 Task: Add an event with the title Lunch and Learn: Effective Email Communication in the Workplace, date '2023/10/29', time 7:50 AM to 9:50 AMand add a description: Any defects, deviations, or non-conformities identified during the Quality Assurance Check will be documented and tracked. The team will assign severity levels and work with project stakeholders to determine appropriate corrective actions and resolutions., put the event into Red category . Add location for the event as: Luxor, Egypt, logged in from the account softage.4@softage.netand send the event invitation to softage.10@softage.net and softage.1@softage.net. Set a reminder for the event 2 hour before
Action: Mouse moved to (158, 116)
Screenshot: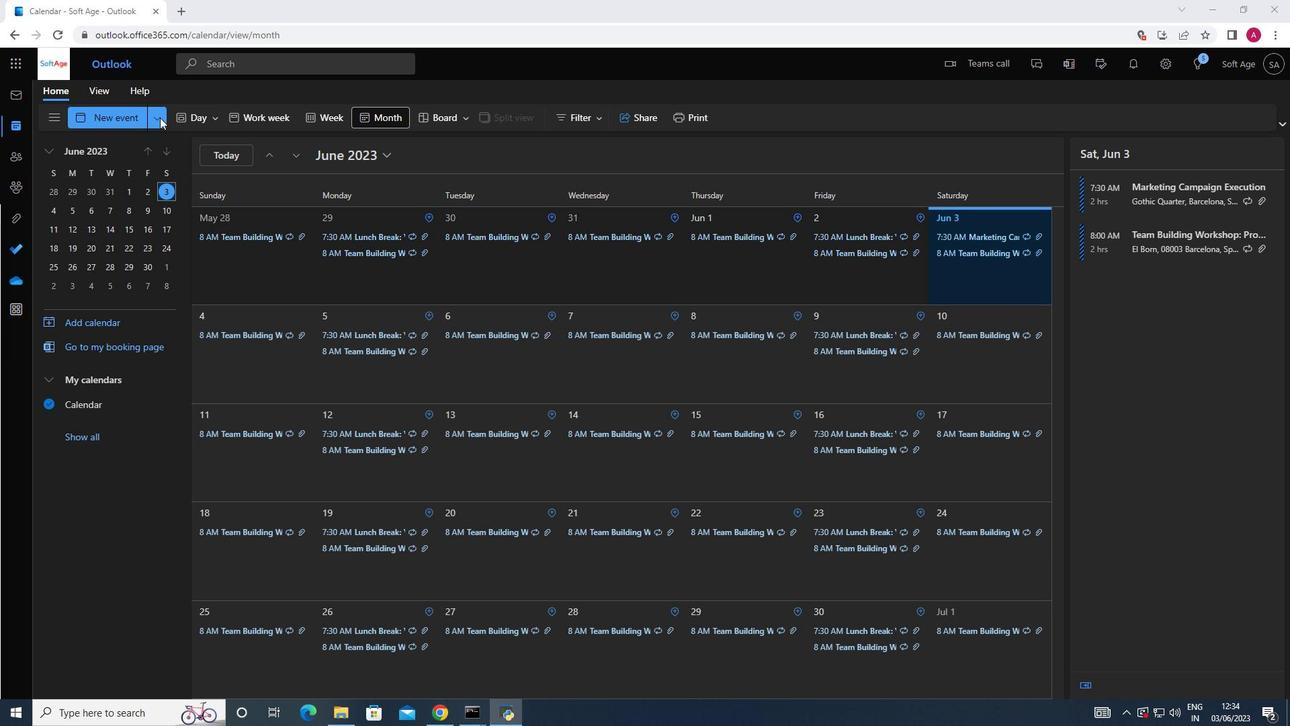 
Action: Mouse pressed left at (158, 116)
Screenshot: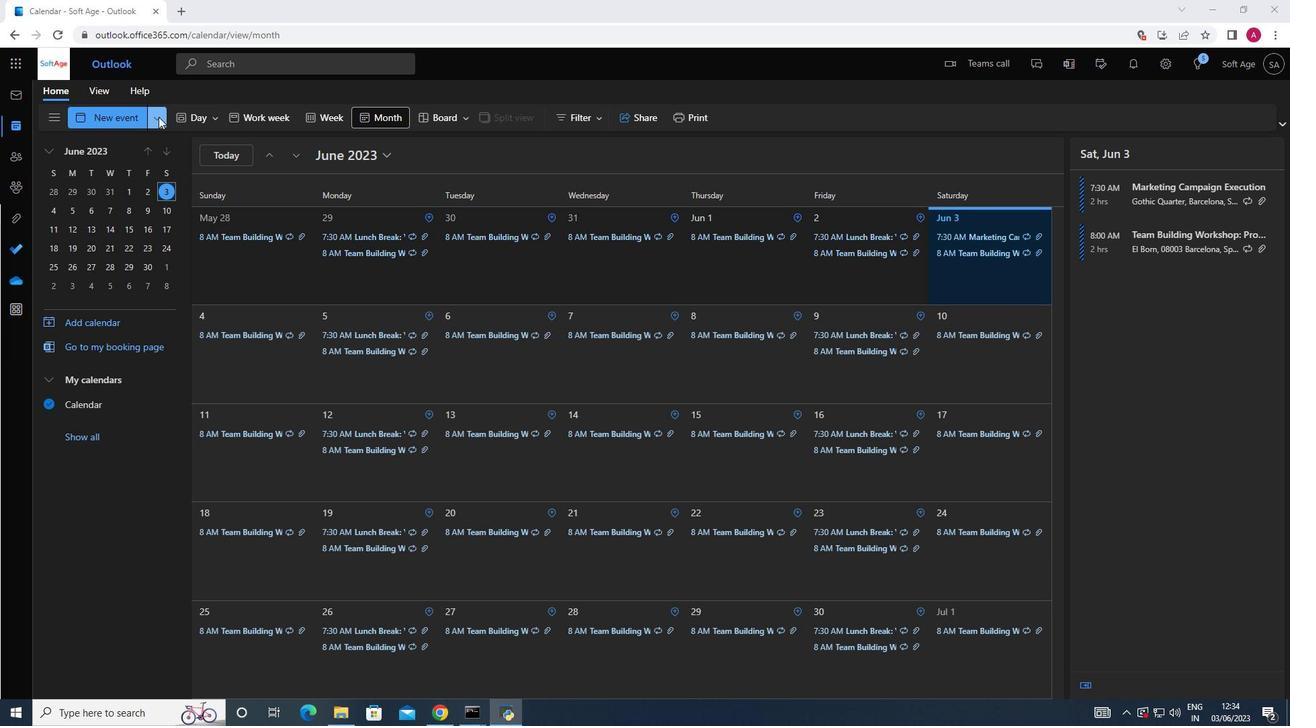 
Action: Mouse moved to (137, 176)
Screenshot: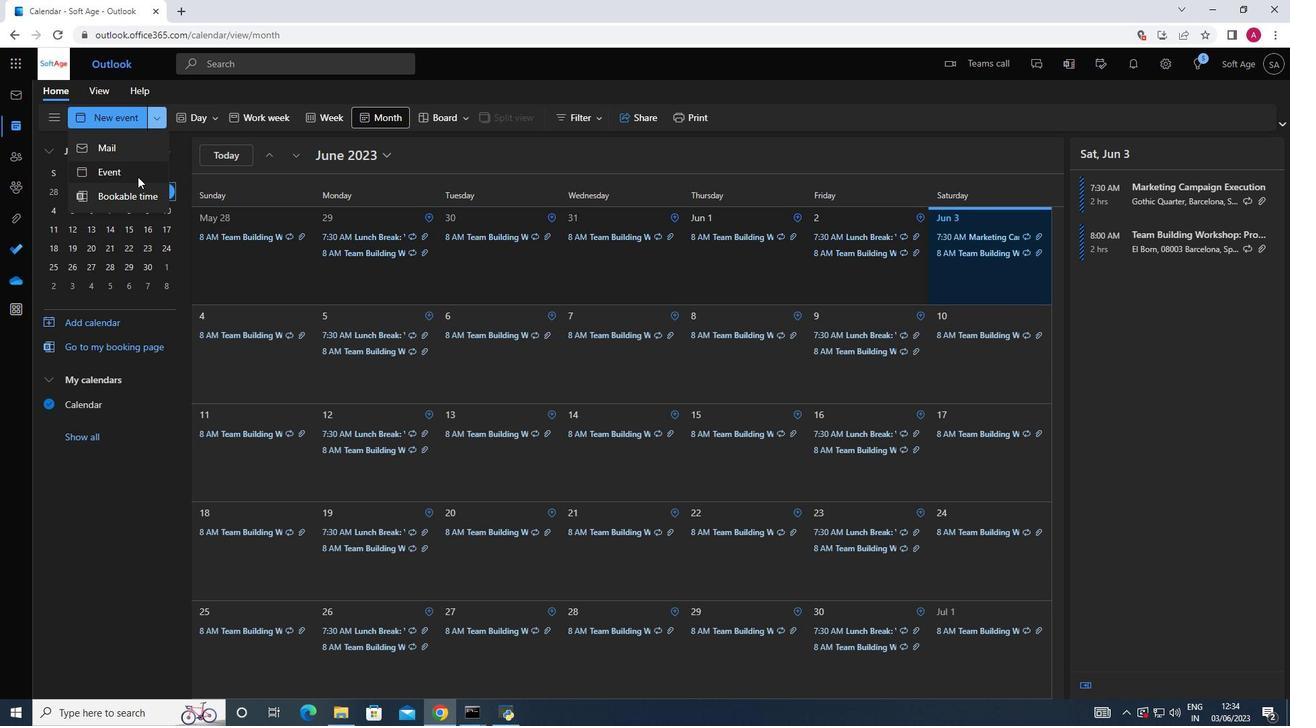 
Action: Mouse pressed left at (137, 176)
Screenshot: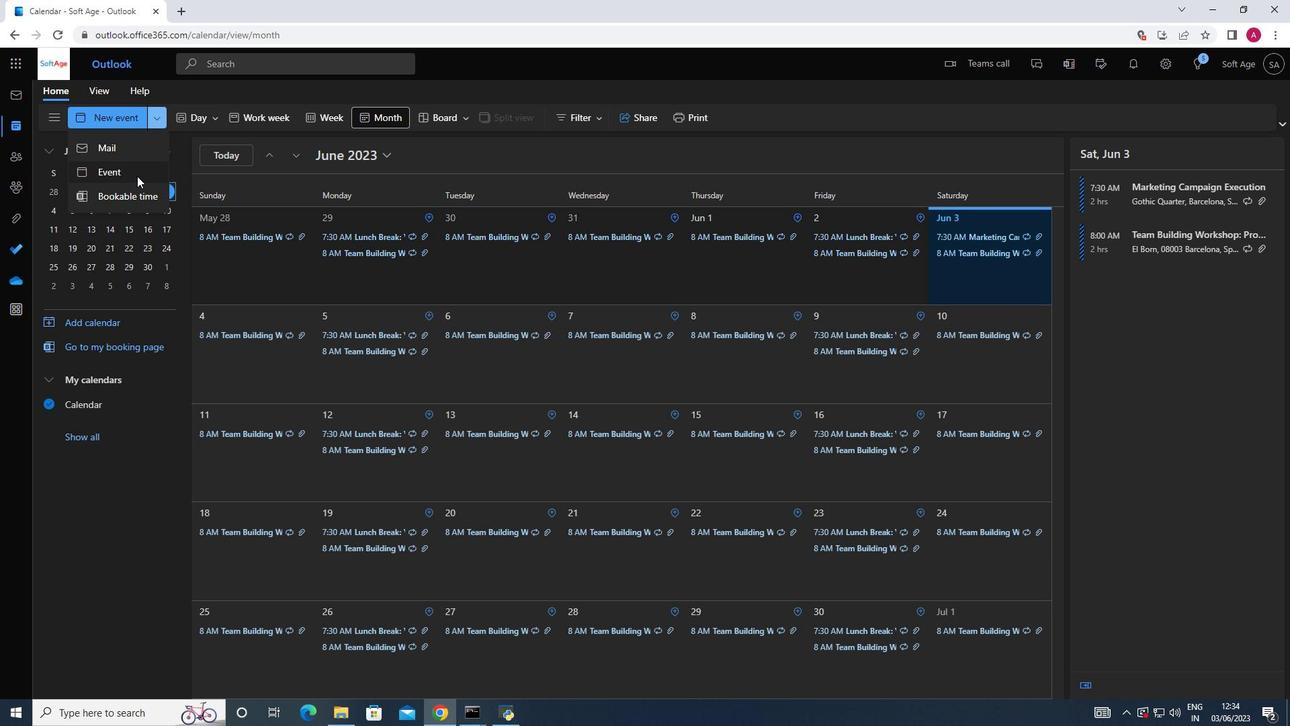 
Action: Mouse moved to (355, 207)
Screenshot: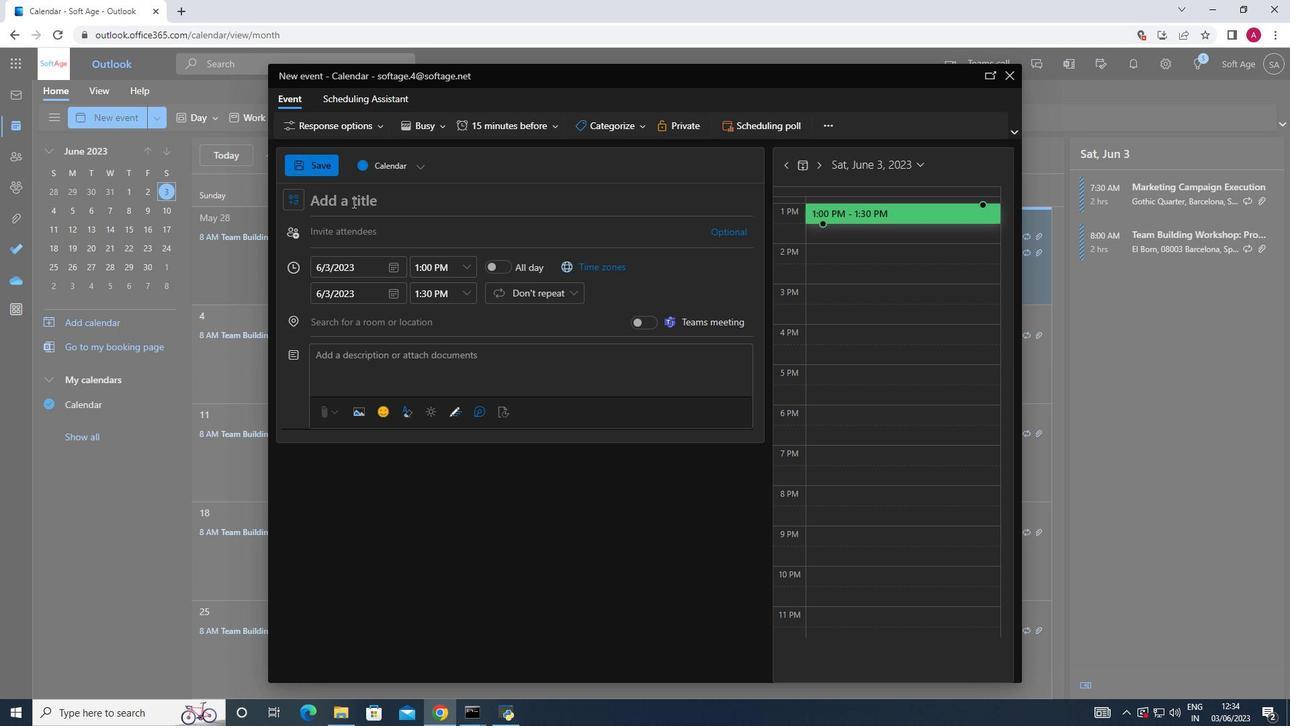 
Action: Mouse pressed left at (355, 207)
Screenshot: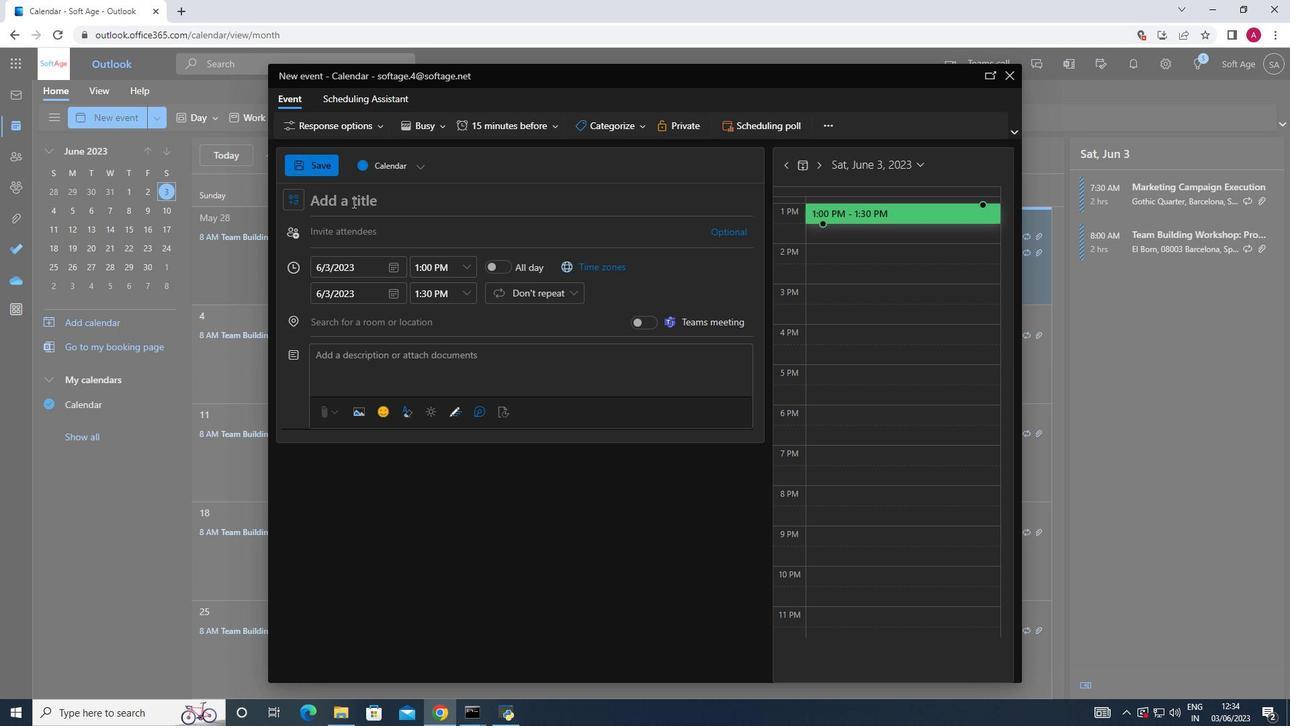 
Action: Key pressed <Key.shift>Lunch<Key.space>and<Key.space><Key.shift_r>Learn<Key.shift_r>:<Key.space><Key.shift>Effective<Key.space><Key.shift>Email<Key.space><Key.shift>Communication<Key.space>in<Key.space>the<Key.space><Key.shift>Workplace
Screenshot: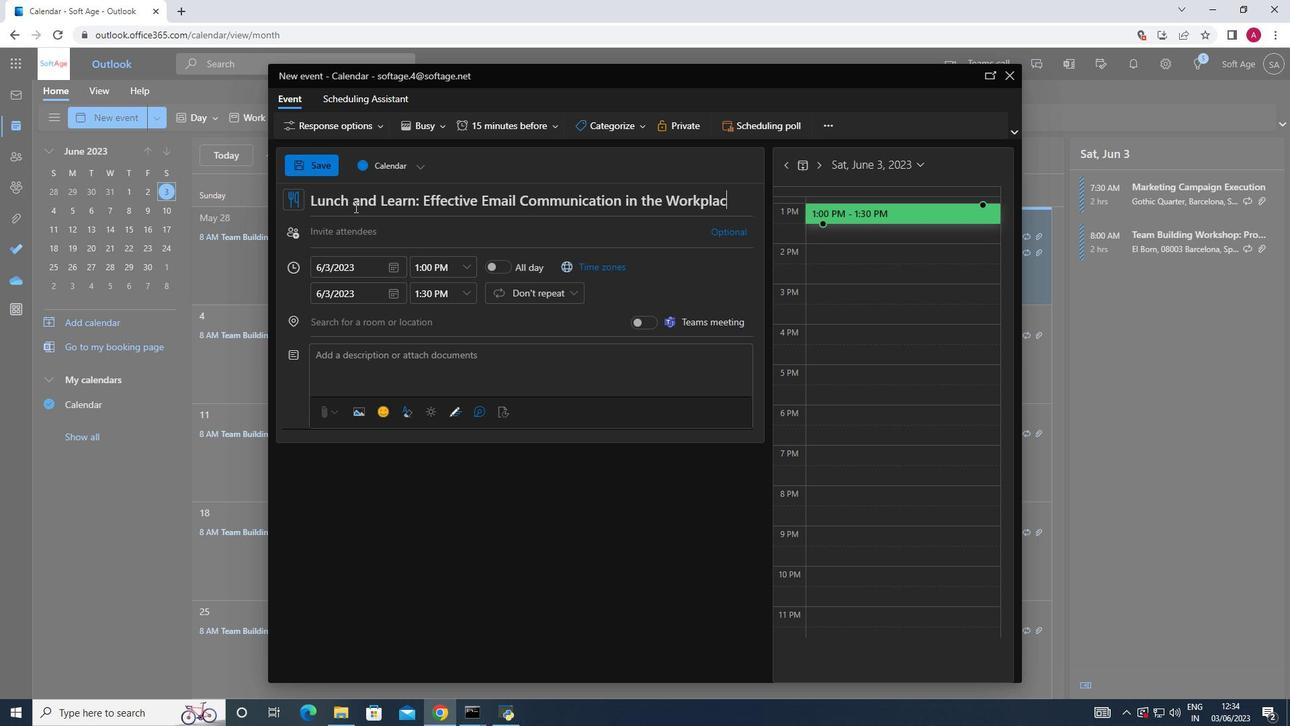 
Action: Mouse moved to (391, 270)
Screenshot: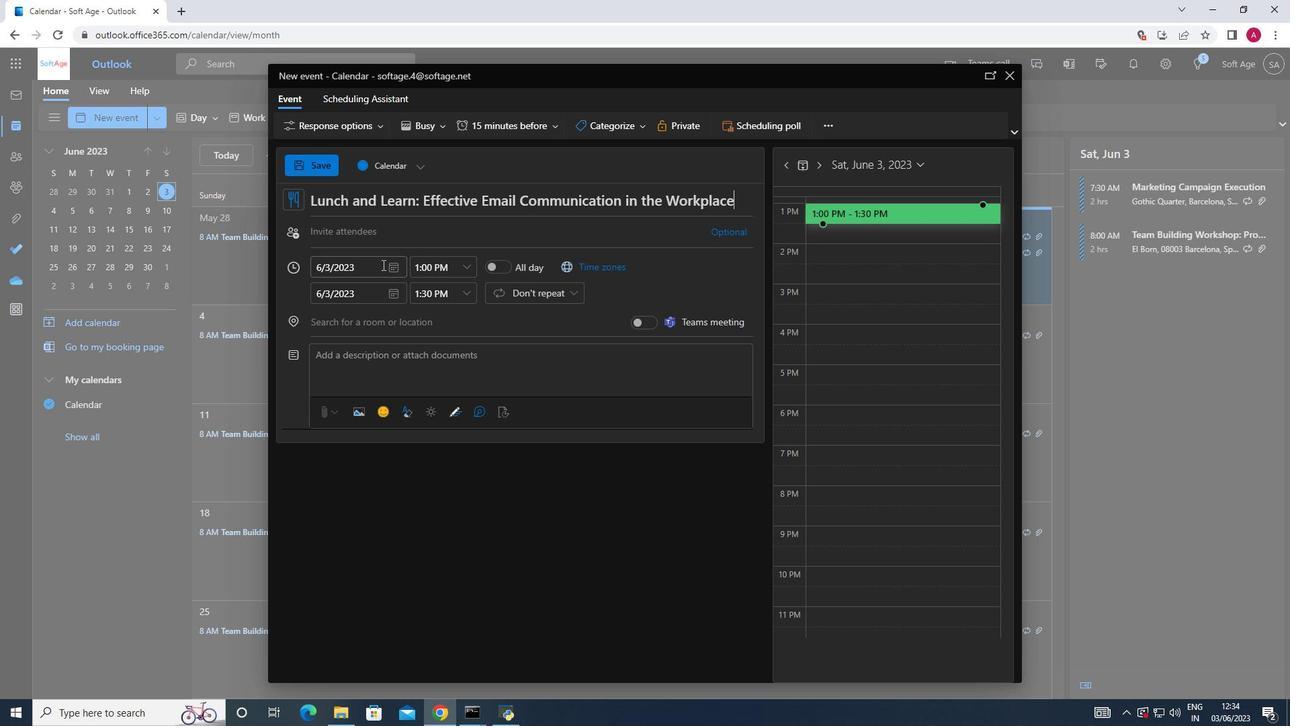 
Action: Mouse pressed left at (391, 270)
Screenshot: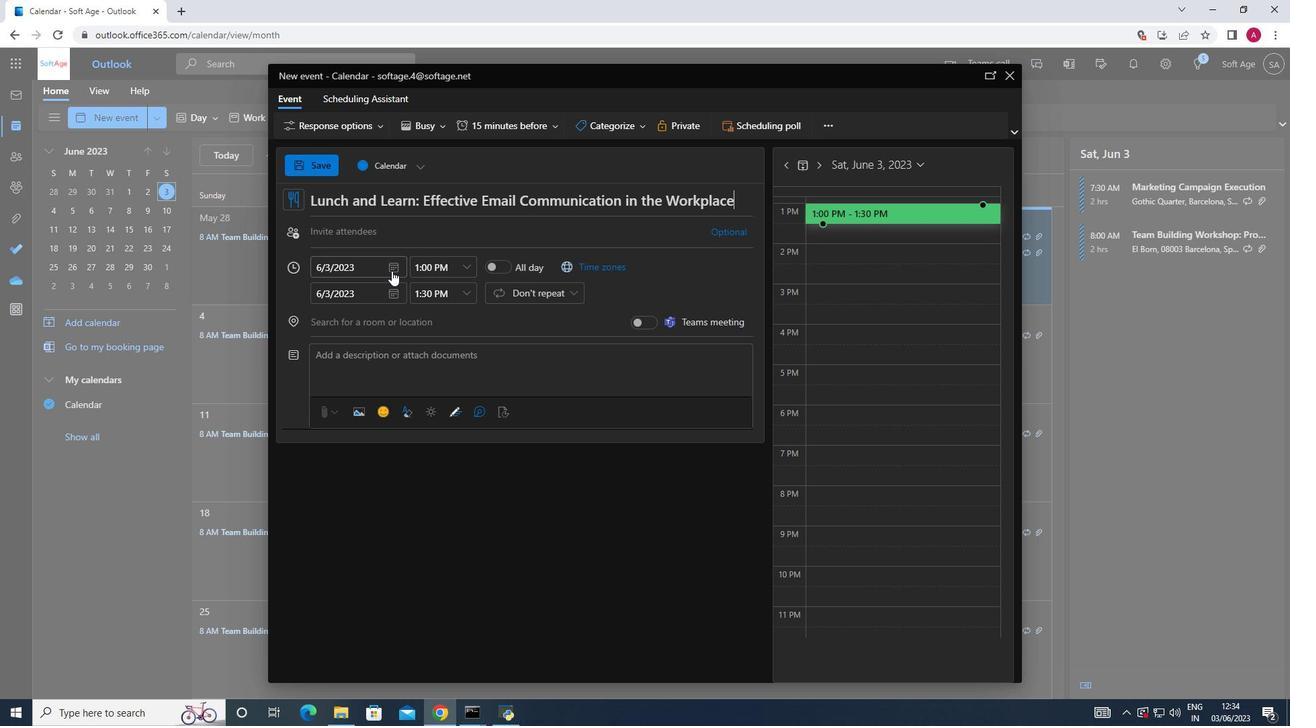 
Action: Mouse moved to (446, 291)
Screenshot: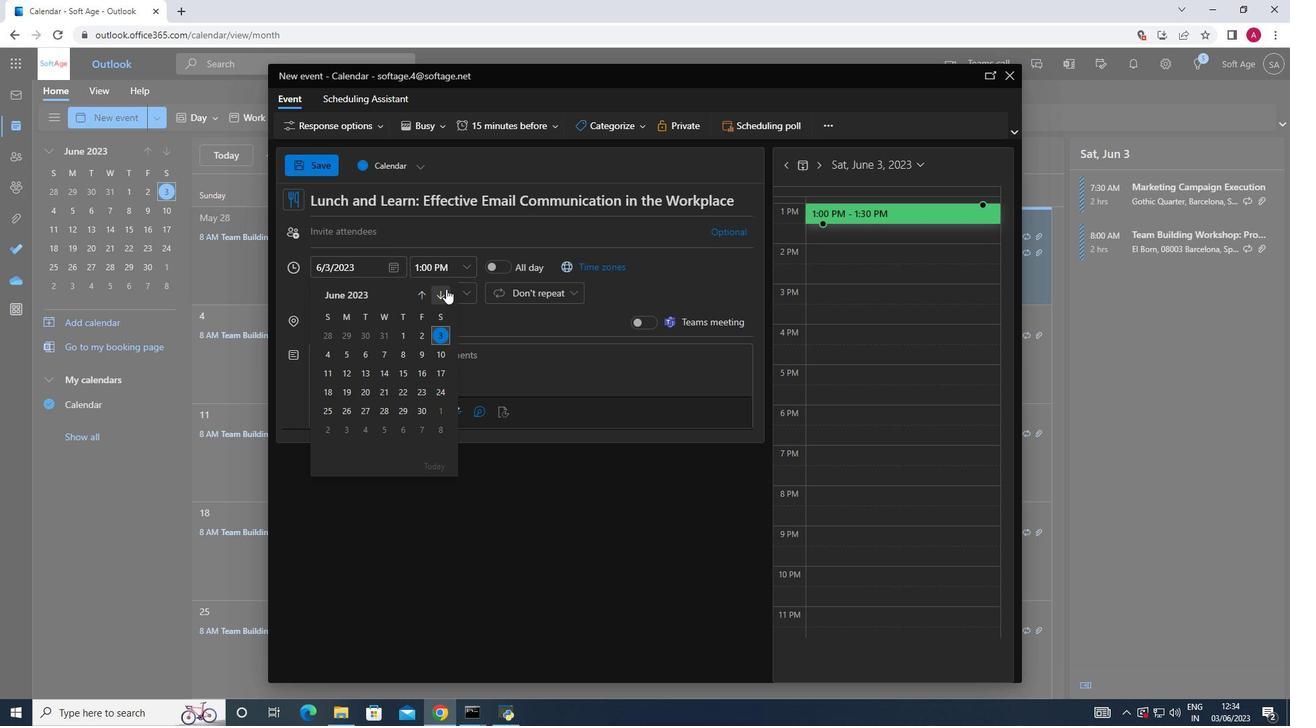 
Action: Mouse pressed left at (446, 291)
Screenshot: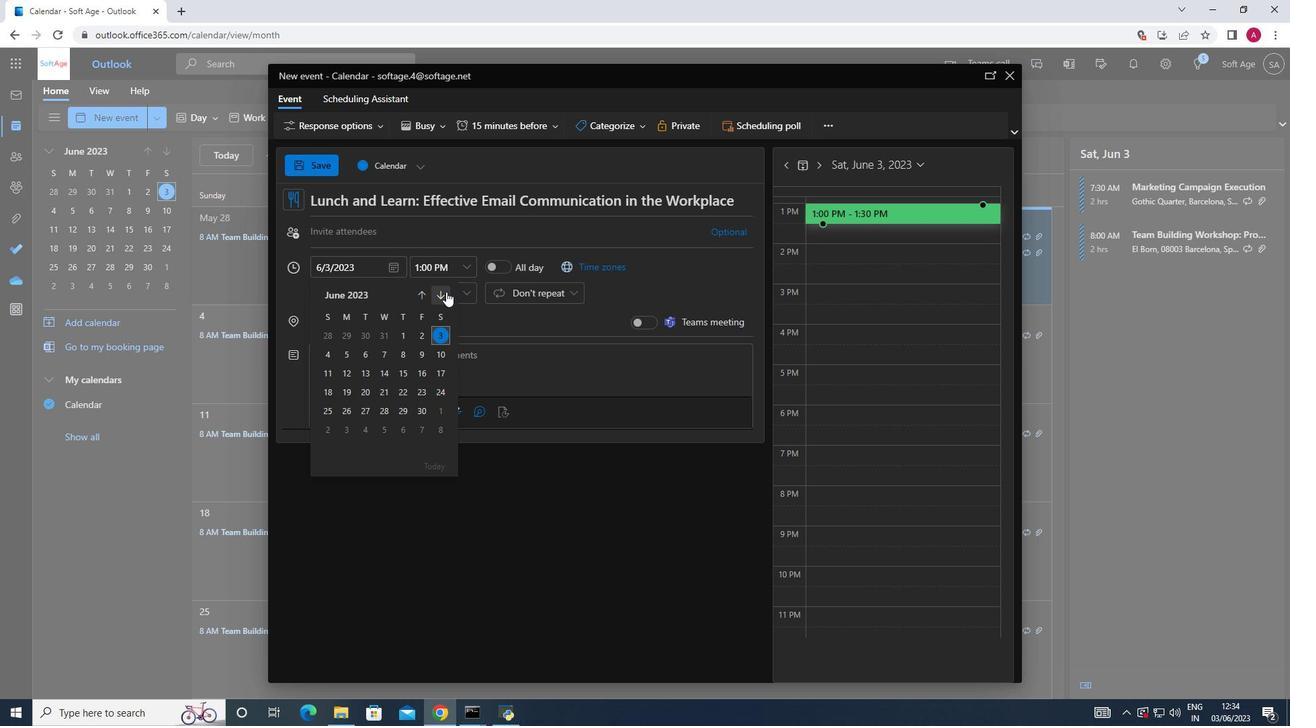 
Action: Mouse pressed left at (446, 291)
Screenshot: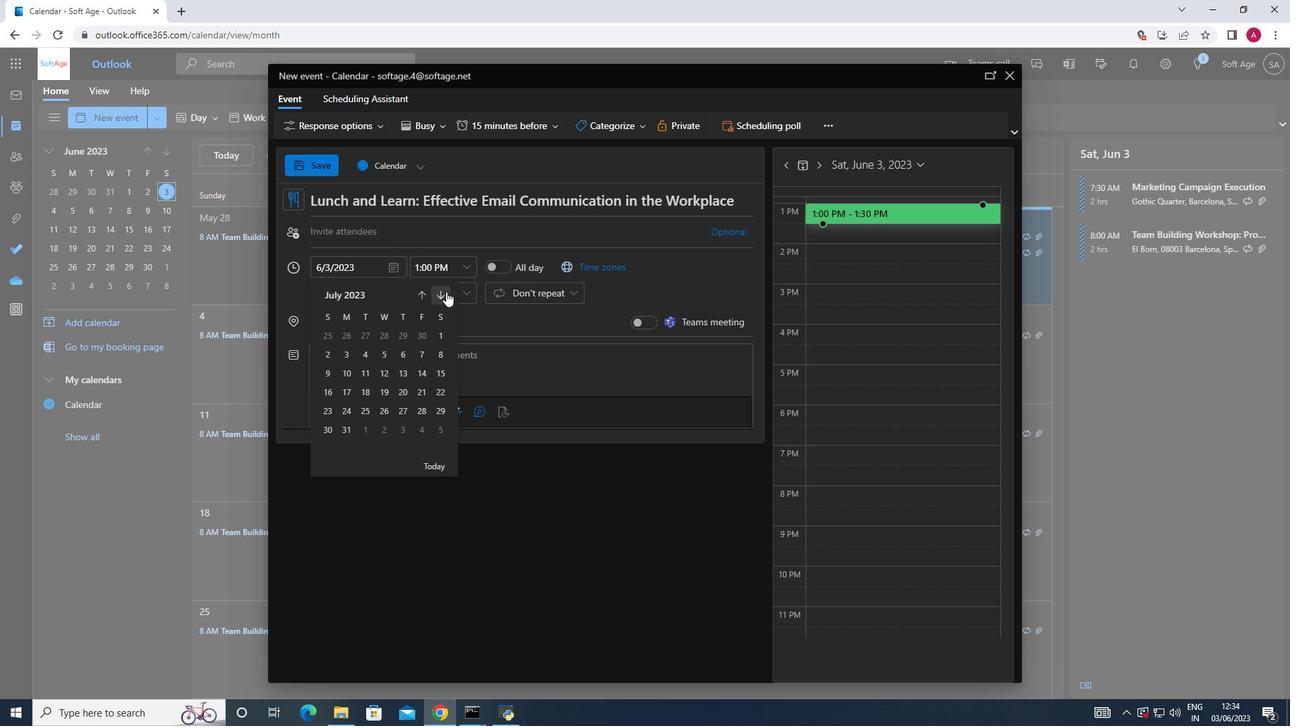 
Action: Mouse moved to (446, 291)
Screenshot: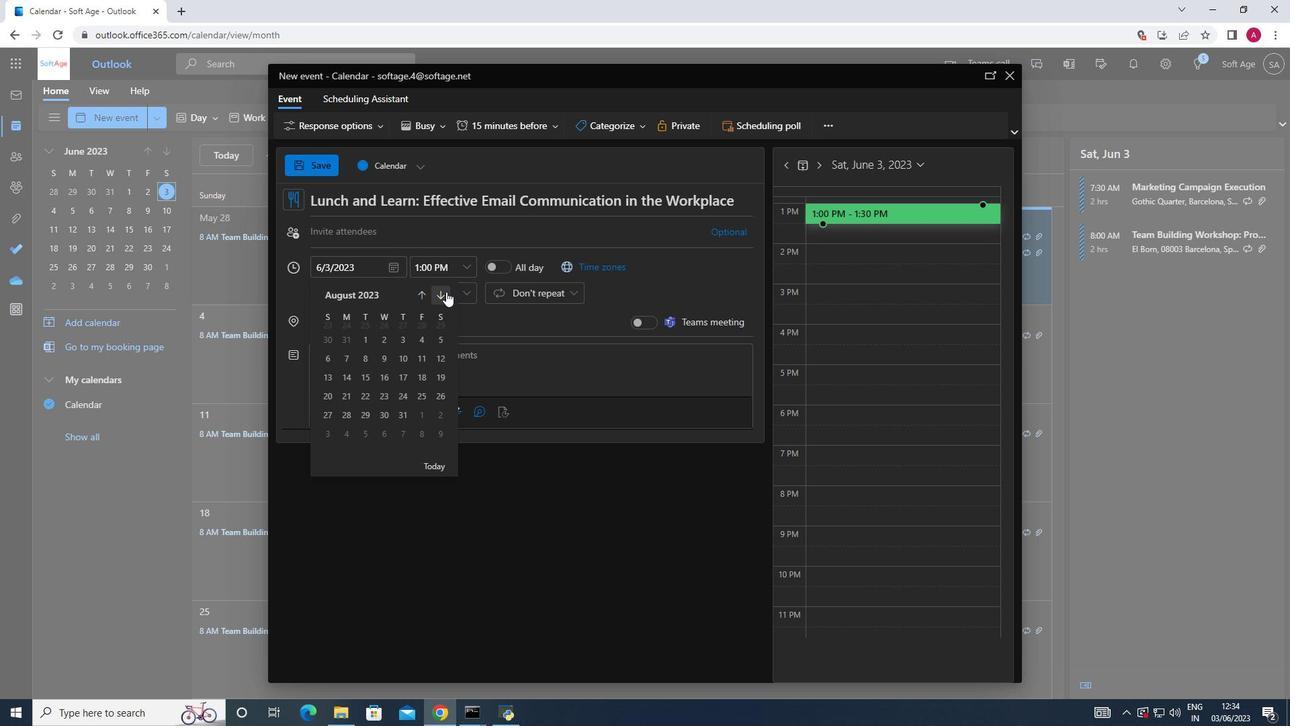 
Action: Mouse pressed left at (446, 291)
Screenshot: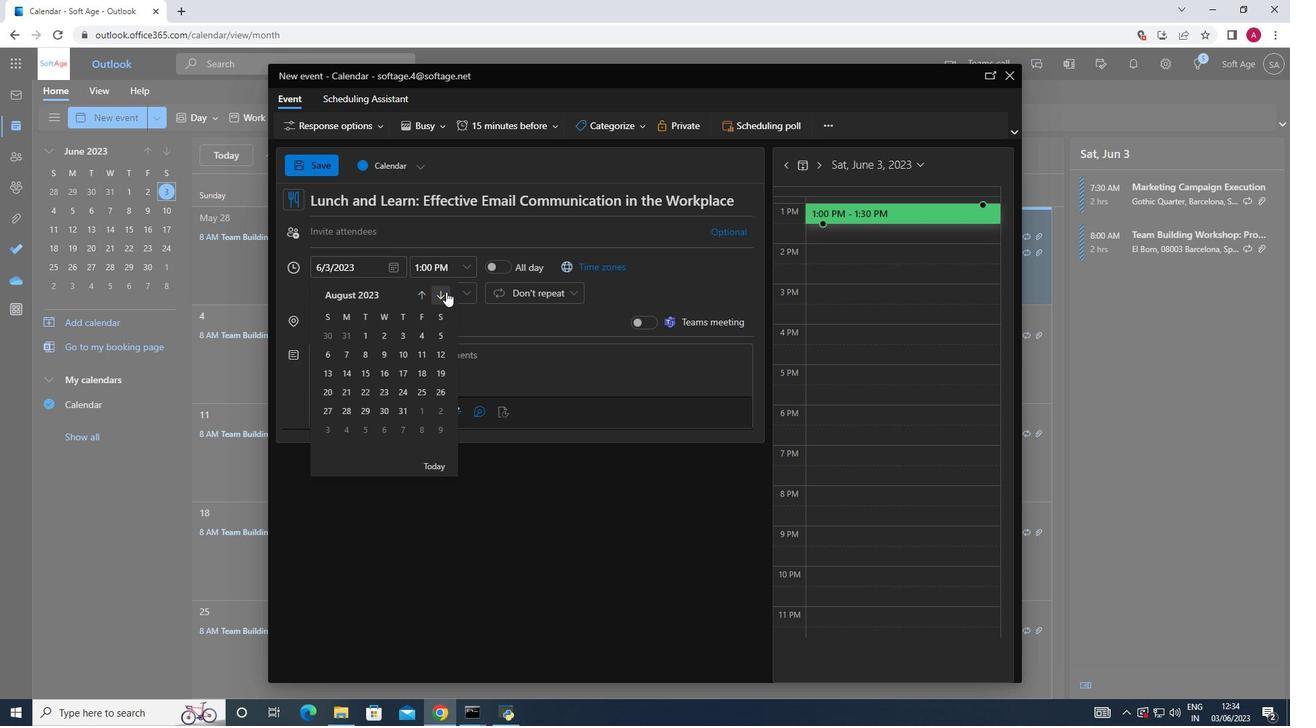 
Action: Mouse pressed left at (446, 291)
Screenshot: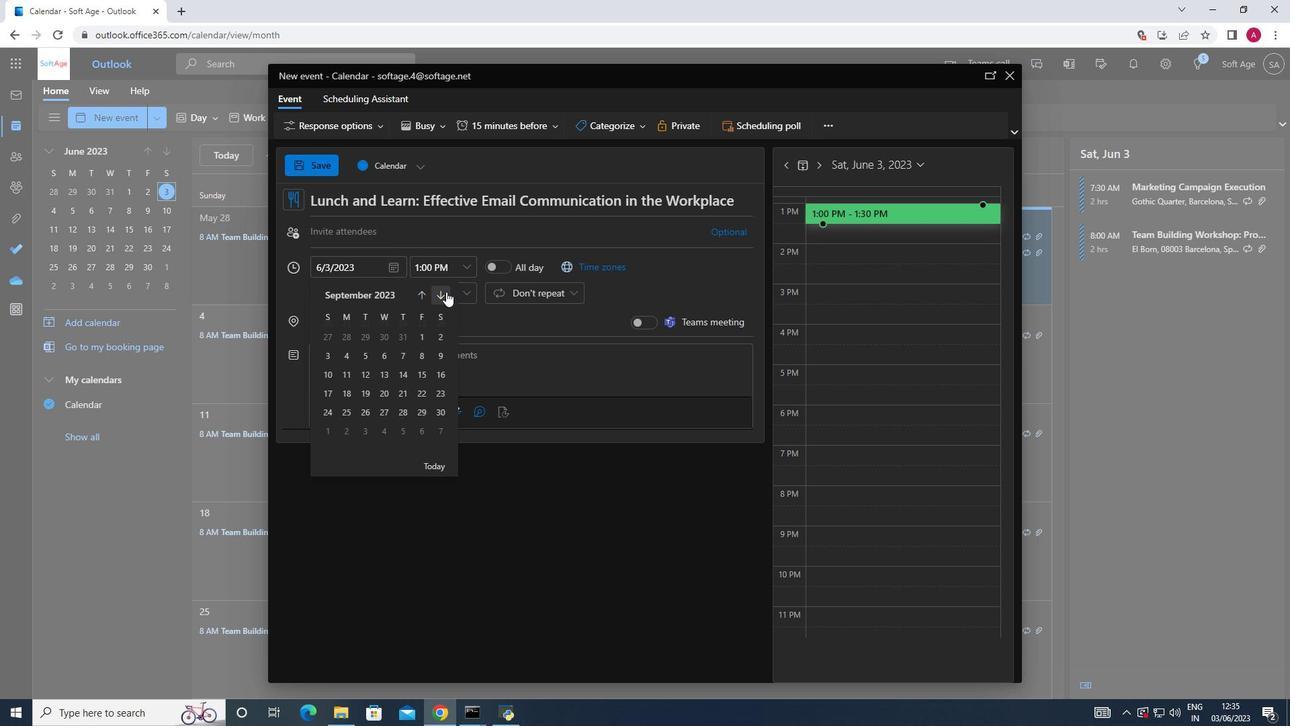 
Action: Mouse moved to (332, 408)
Screenshot: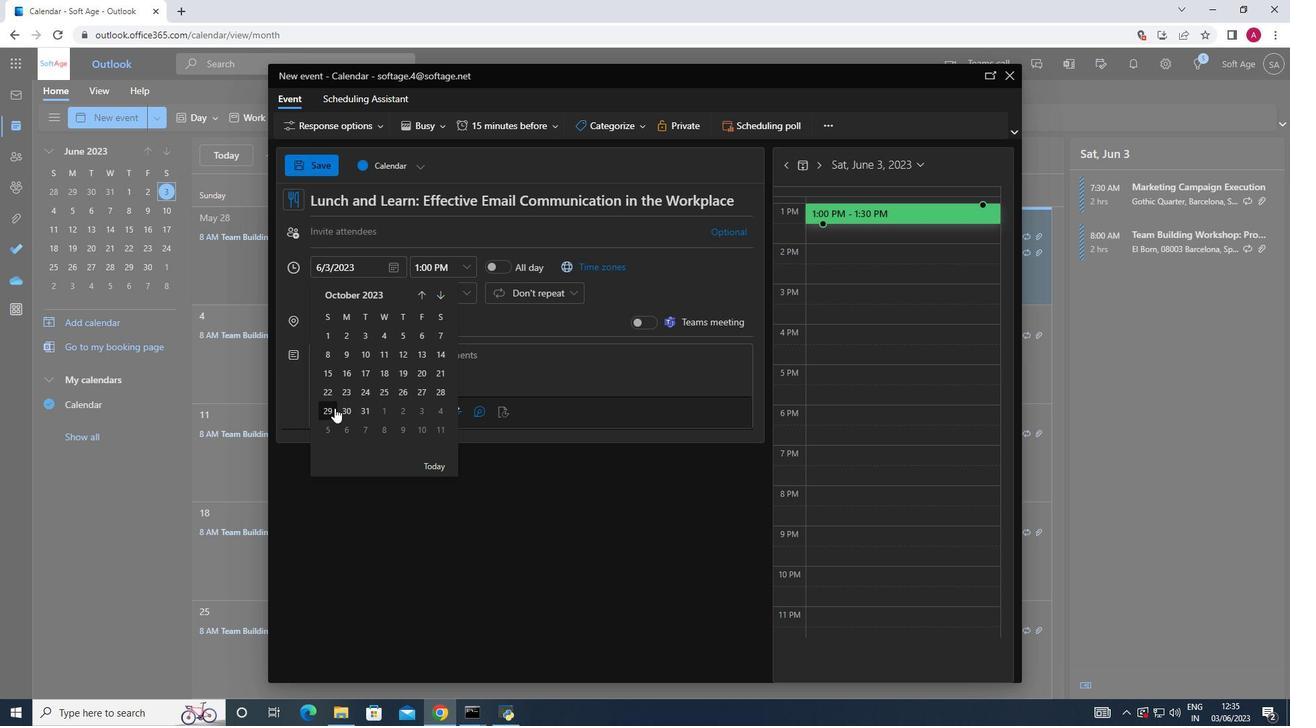 
Action: Mouse pressed left at (332, 408)
Screenshot: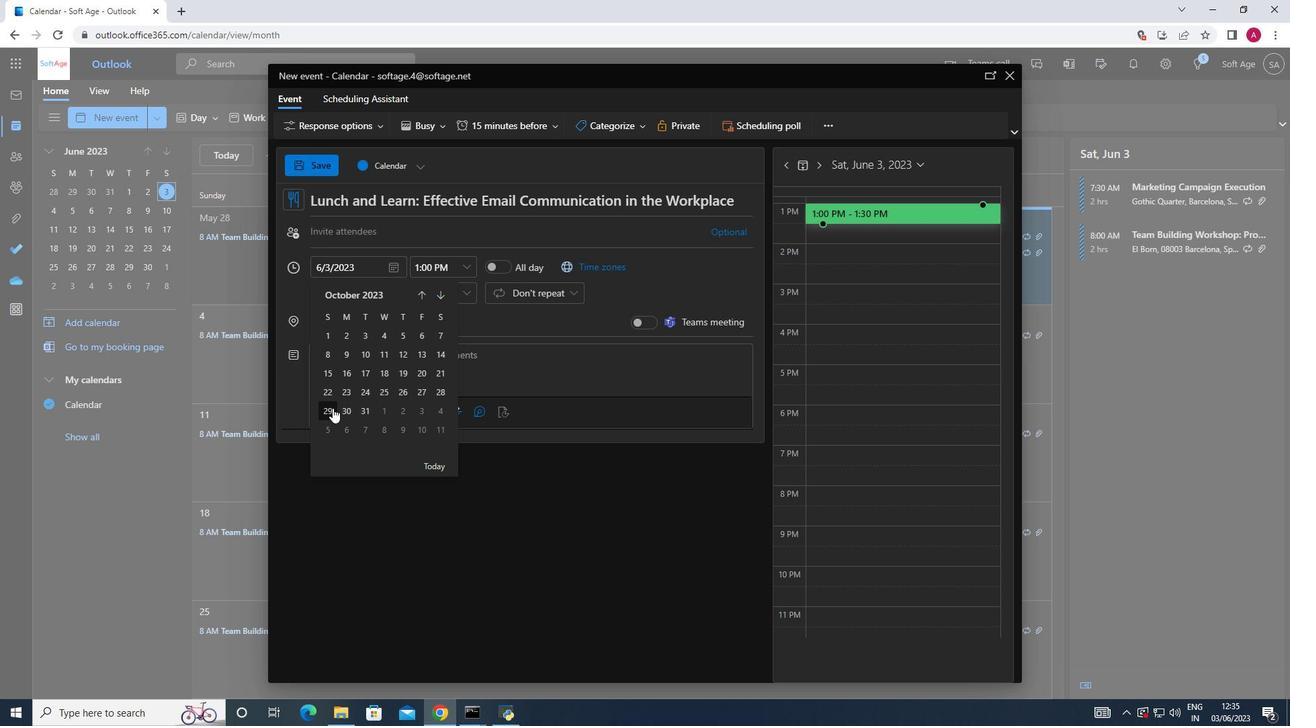 
Action: Mouse moved to (463, 264)
Screenshot: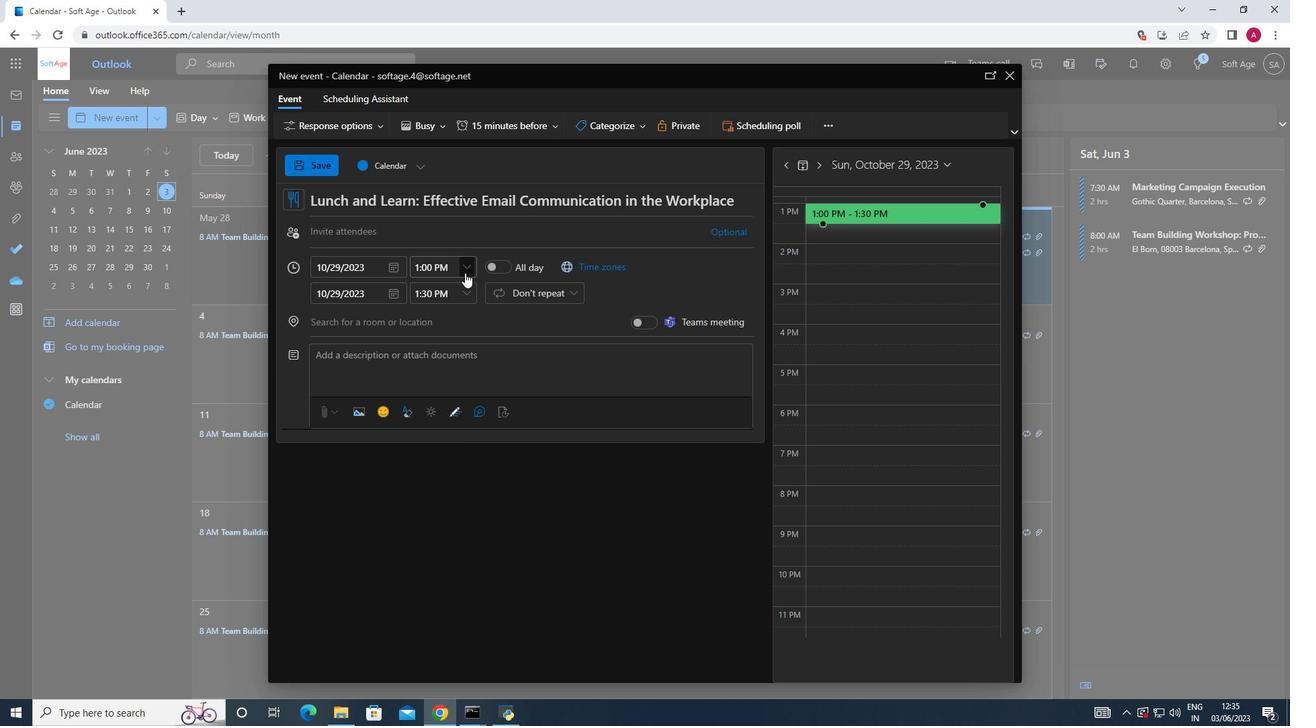 
Action: Mouse pressed left at (463, 264)
Screenshot: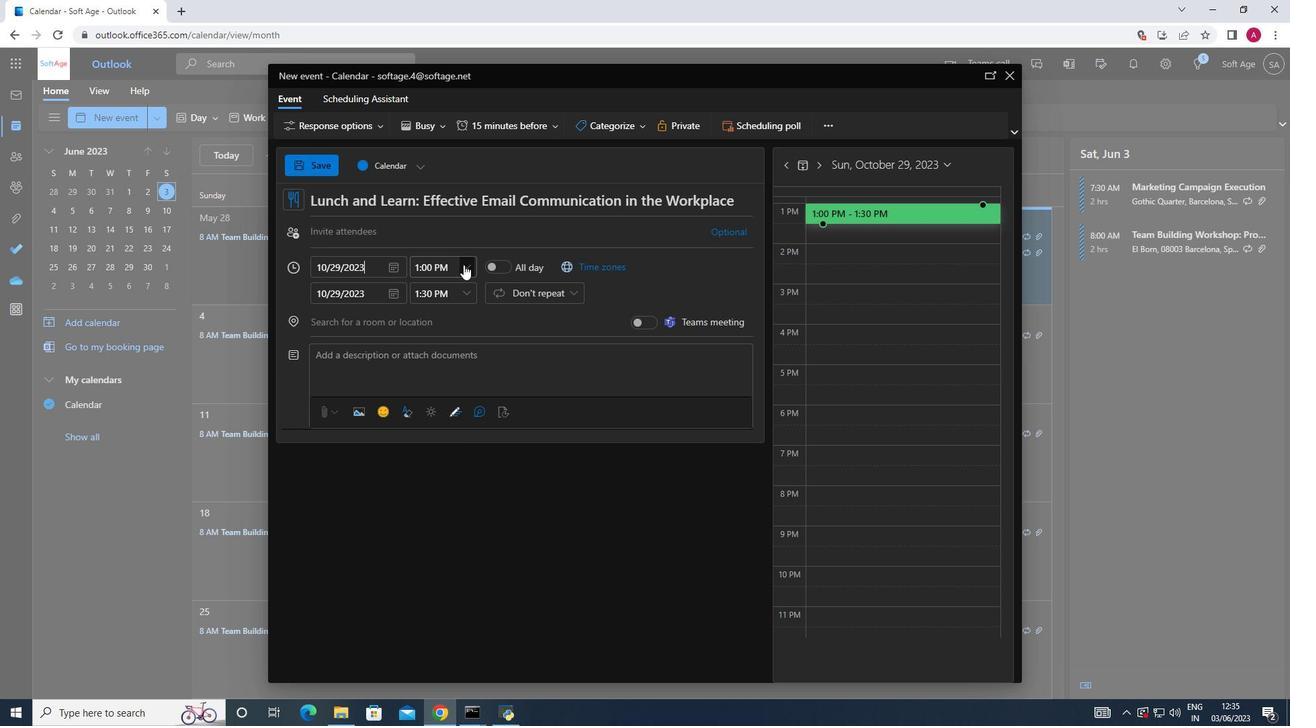 
Action: Key pressed 7<Key.shift_r>:50<Key.space><Key.shift>AM<Key.enter>
Screenshot: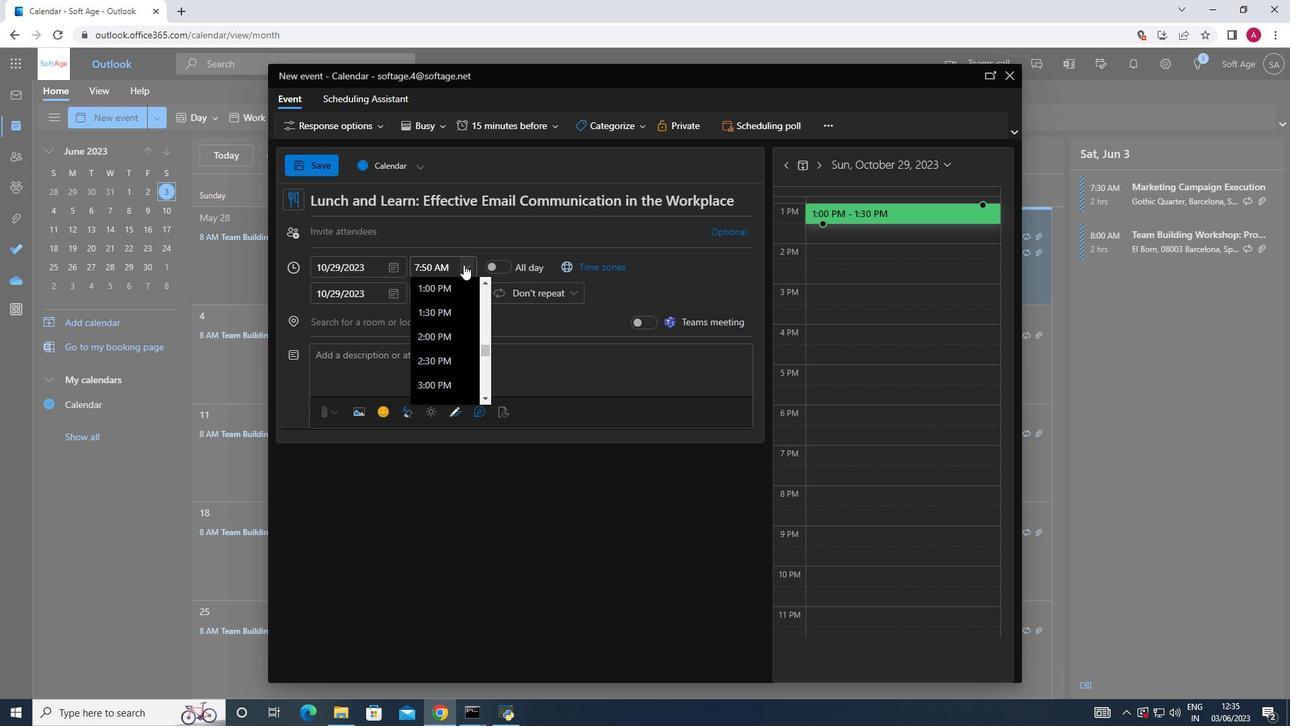 
Action: Mouse moved to (467, 288)
Screenshot: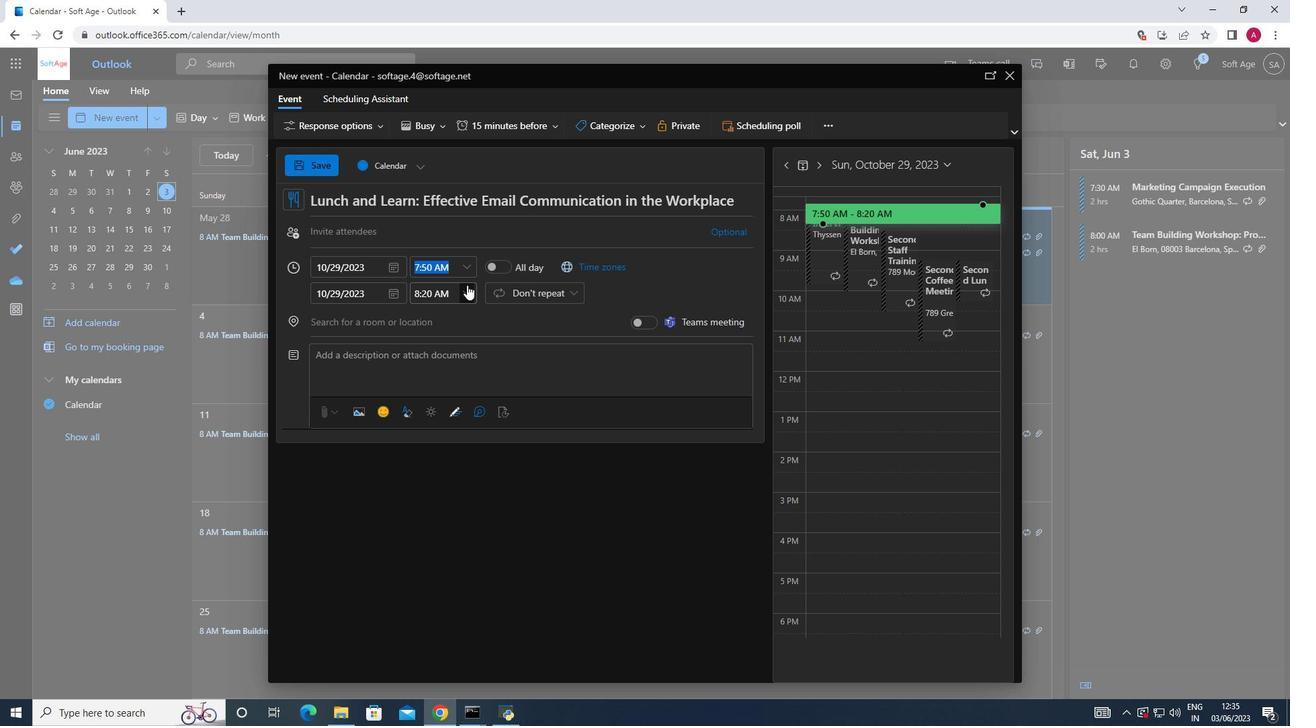 
Action: Mouse pressed left at (467, 288)
Screenshot: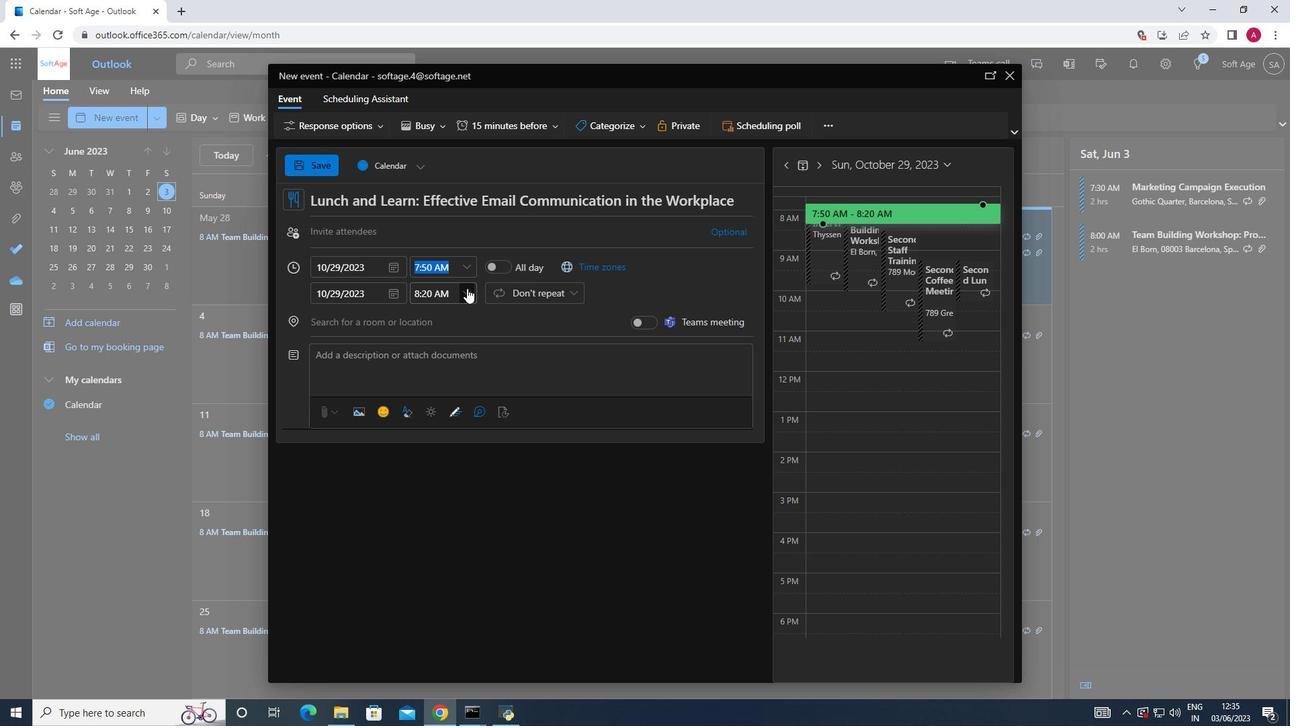 
Action: Mouse moved to (443, 383)
Screenshot: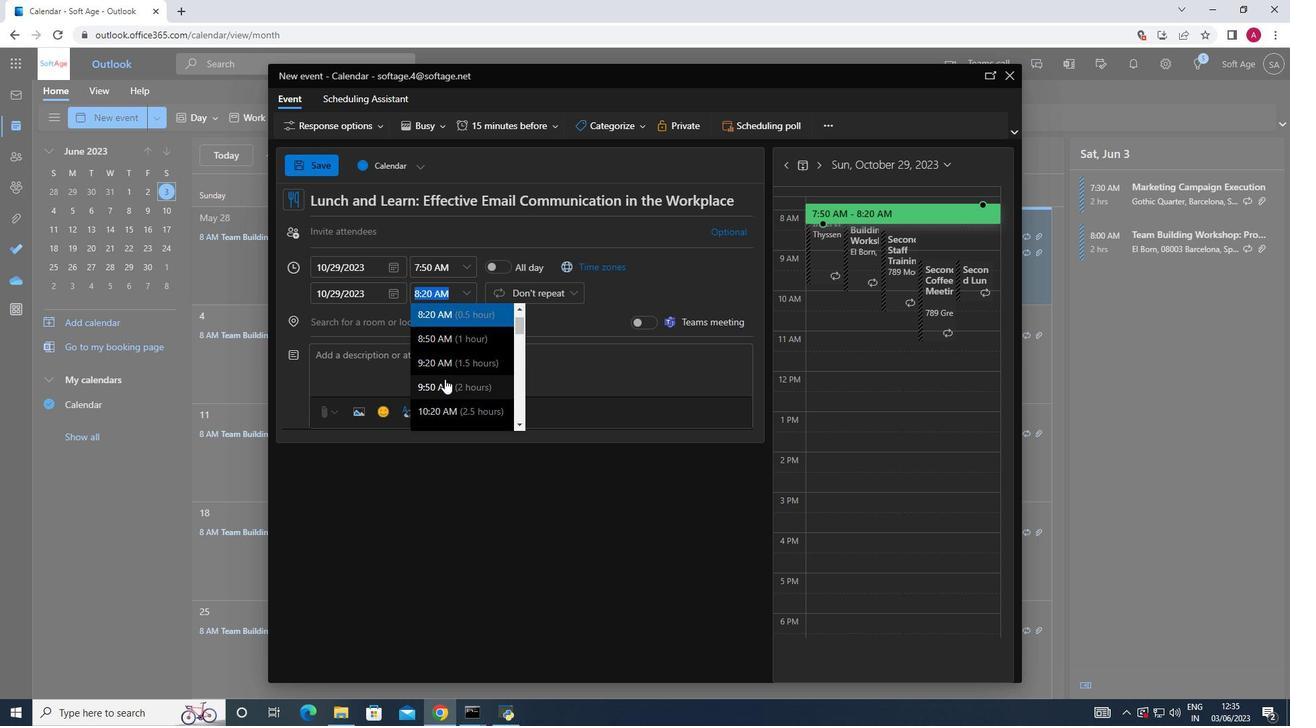 
Action: Mouse pressed left at (443, 383)
Screenshot: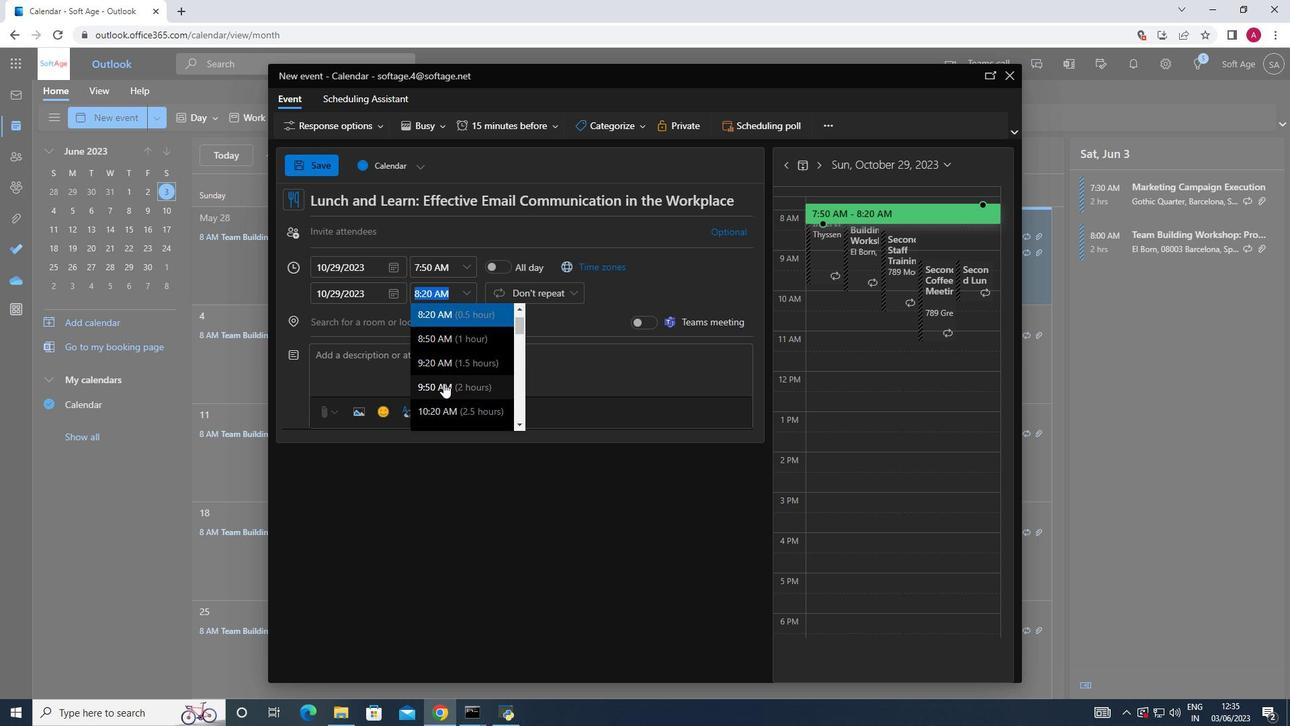 
Action: Mouse moved to (369, 364)
Screenshot: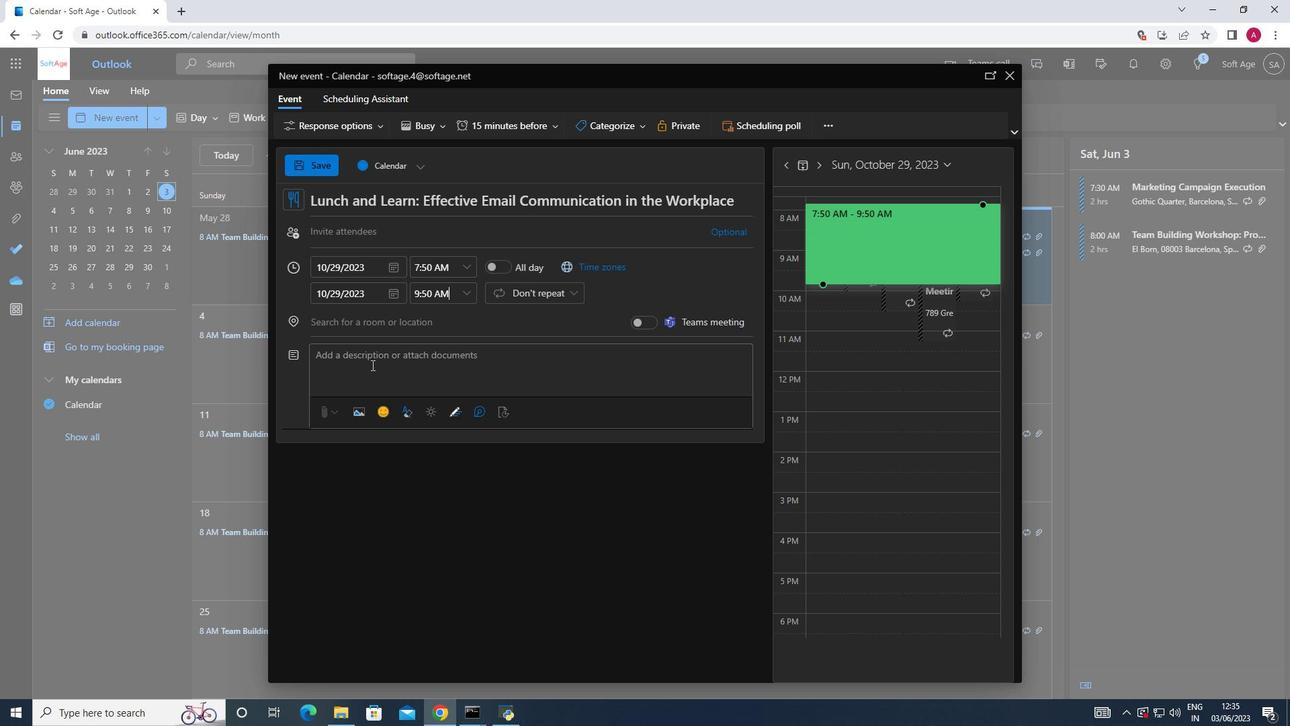 
Action: Mouse pressed left at (369, 364)
Screenshot: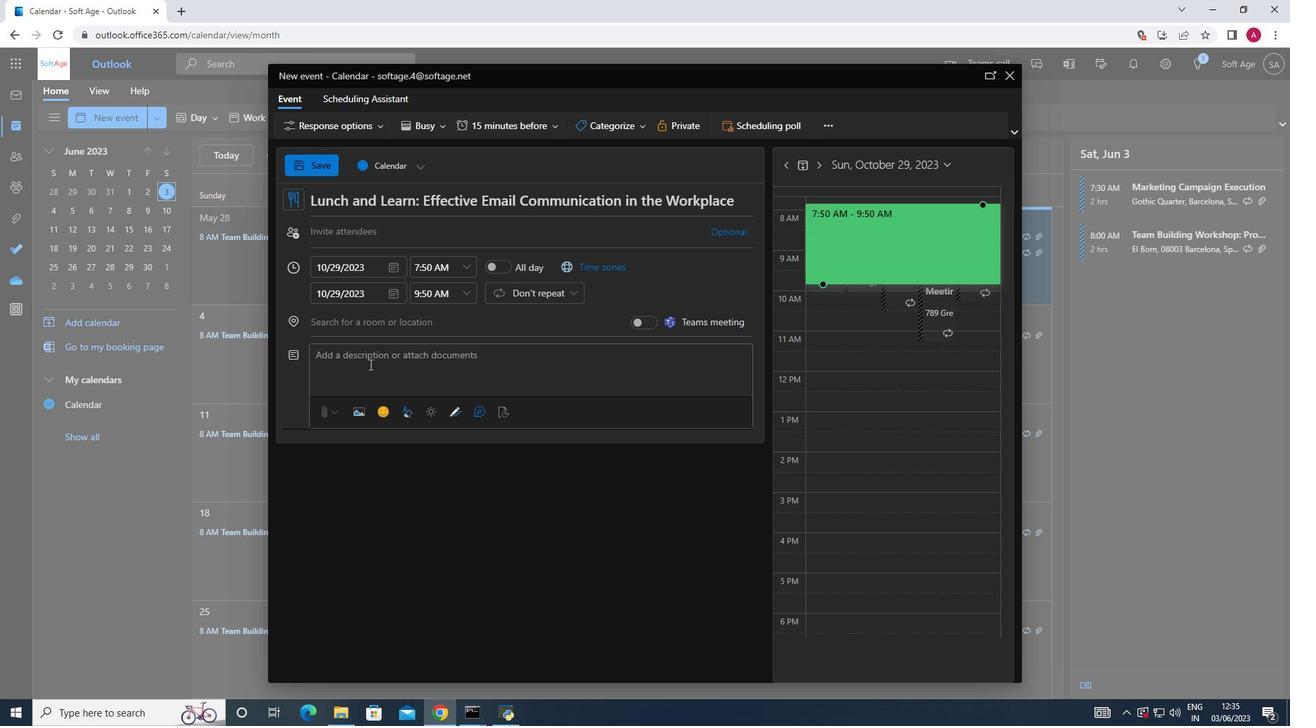 
Action: Key pressed <Key.shift>Any<Key.space>defects,<Key.space>deviations,<Key.space>or<Key.space>non-conformities<Key.space>identified<Key.space>during<Key.space>the<Key.space>quality<Key.space>assurance<Key.space>check<Key.space>will<Key.space>be<Key.space>documented<Key.space>and<Key.space>tracked.<Key.space><Key.shift>The<Key.space>team<Key.space>will<Key.space>assign<Key.space>severity<Key.space>levels<Key.space>and<Key.space>work<Key.space>with<Key.space>project<Key.space>stakeholders<Key.space>to<Key.space>determine<Key.space>apr<Key.backspace>propriate<Key.space>corrective<Key.space>actions<Key.space>and<Key.space>resolutions.
Screenshot: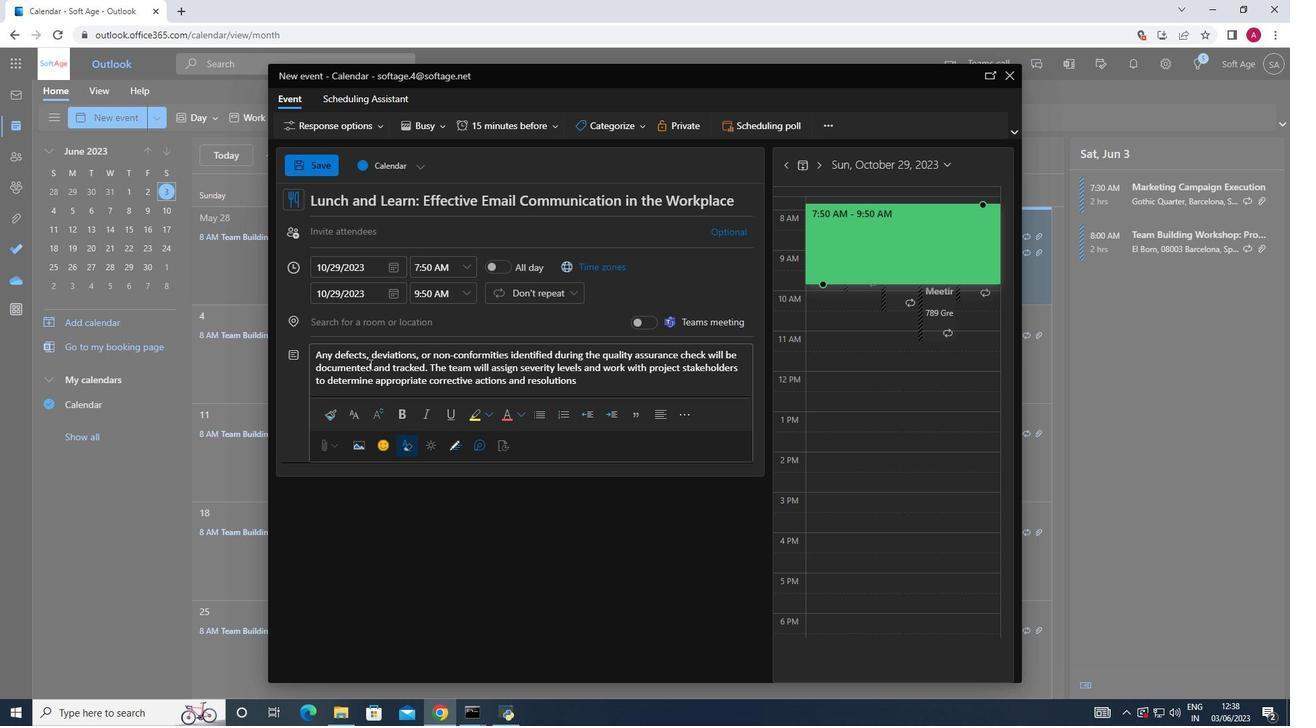 
Action: Mouse moved to (329, 322)
Screenshot: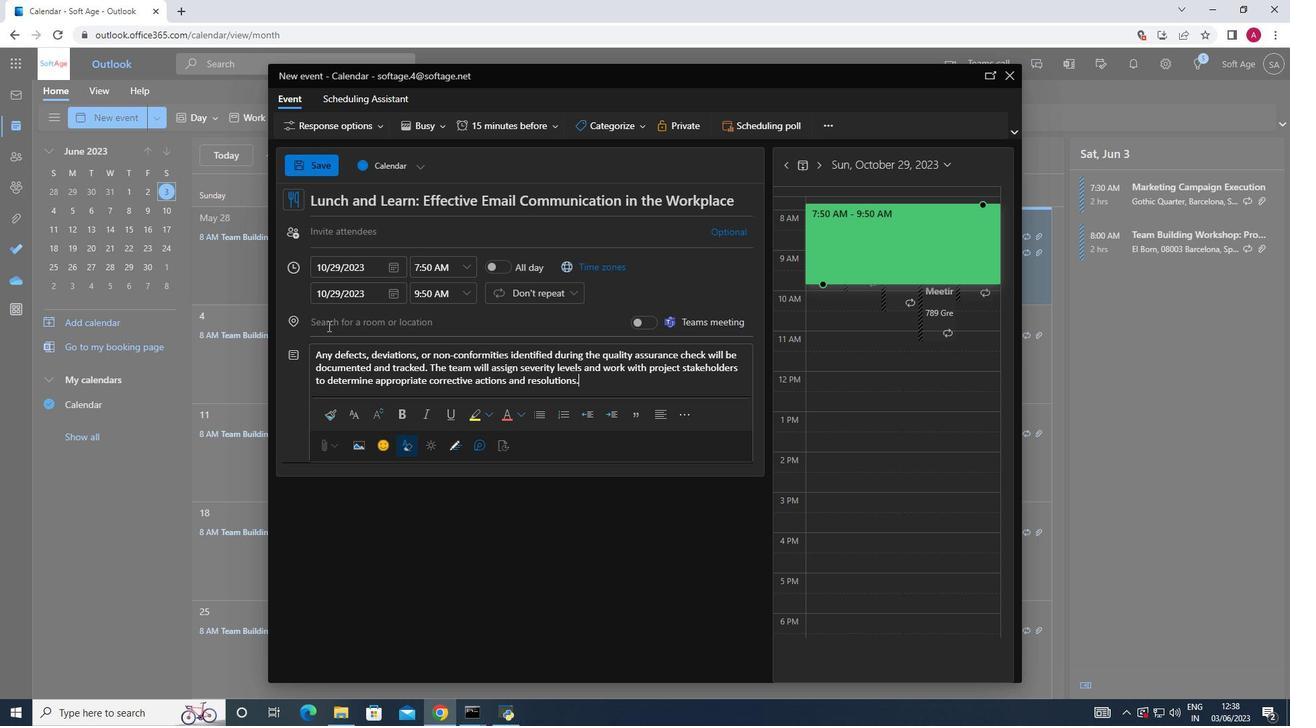 
Action: Mouse pressed left at (329, 322)
Screenshot: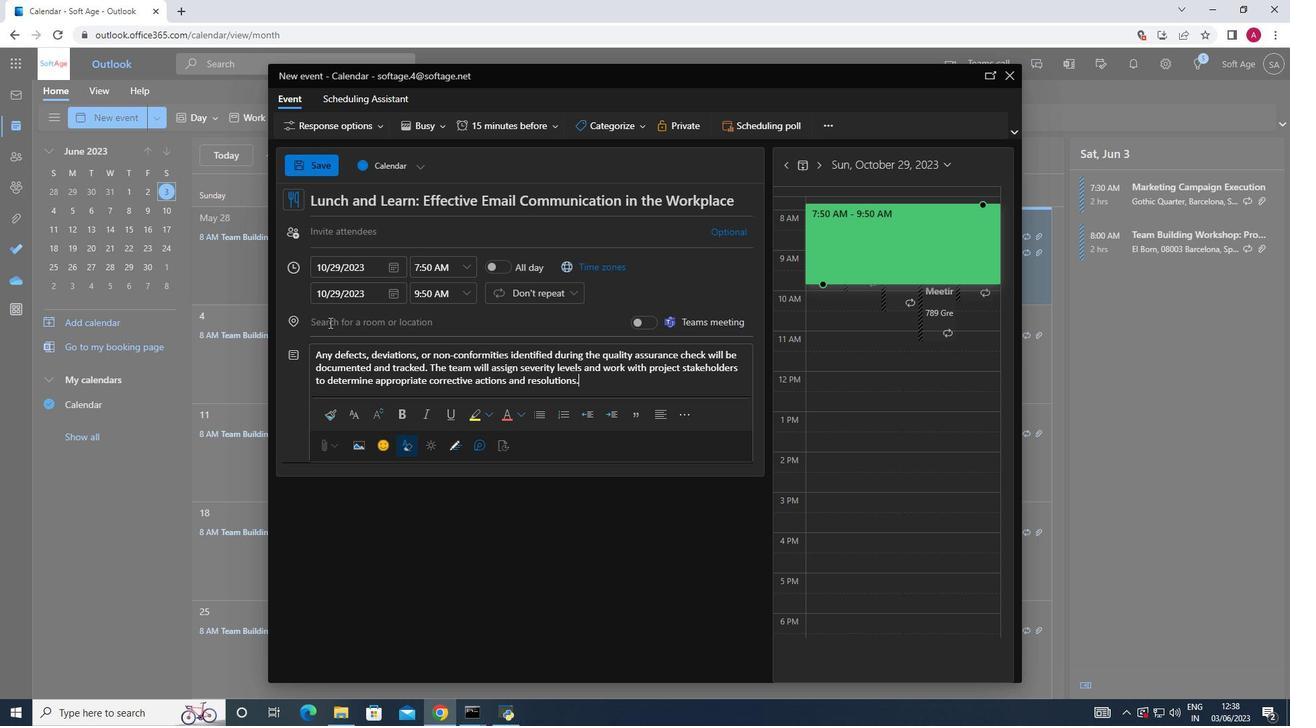 
Action: Mouse moved to (643, 133)
Screenshot: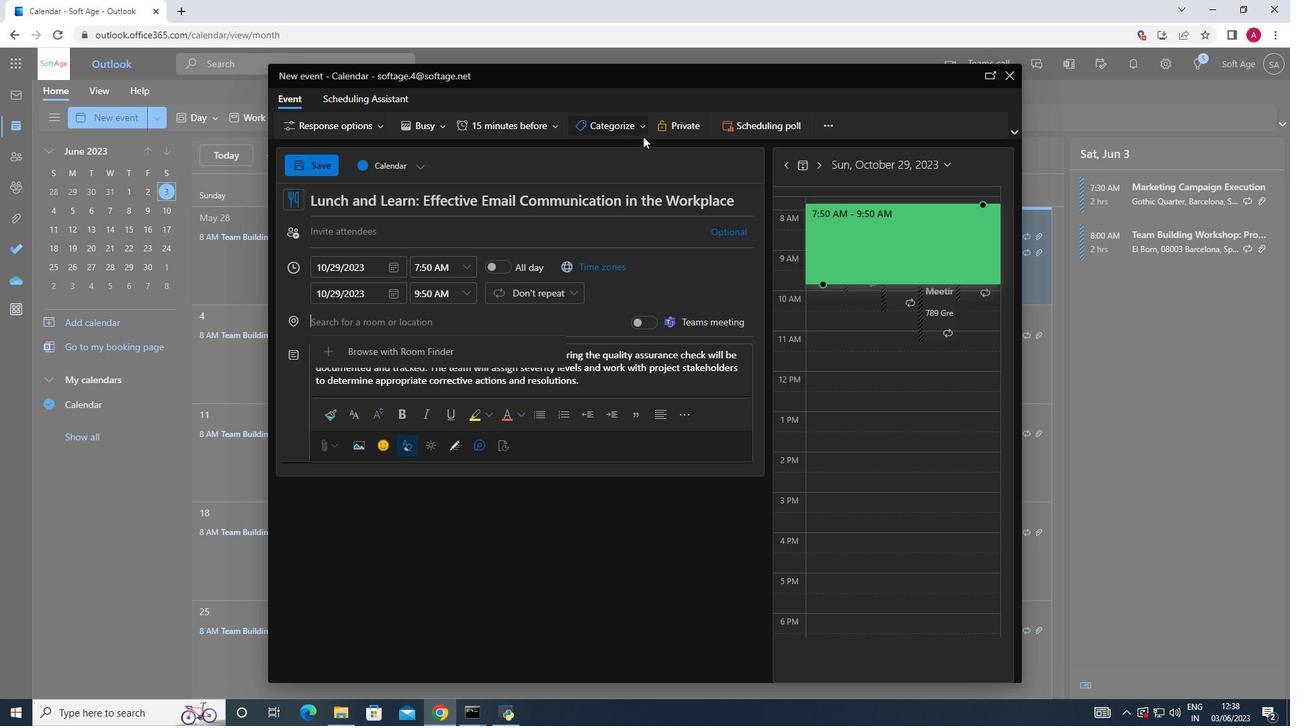 
Action: Mouse pressed left at (643, 133)
Screenshot: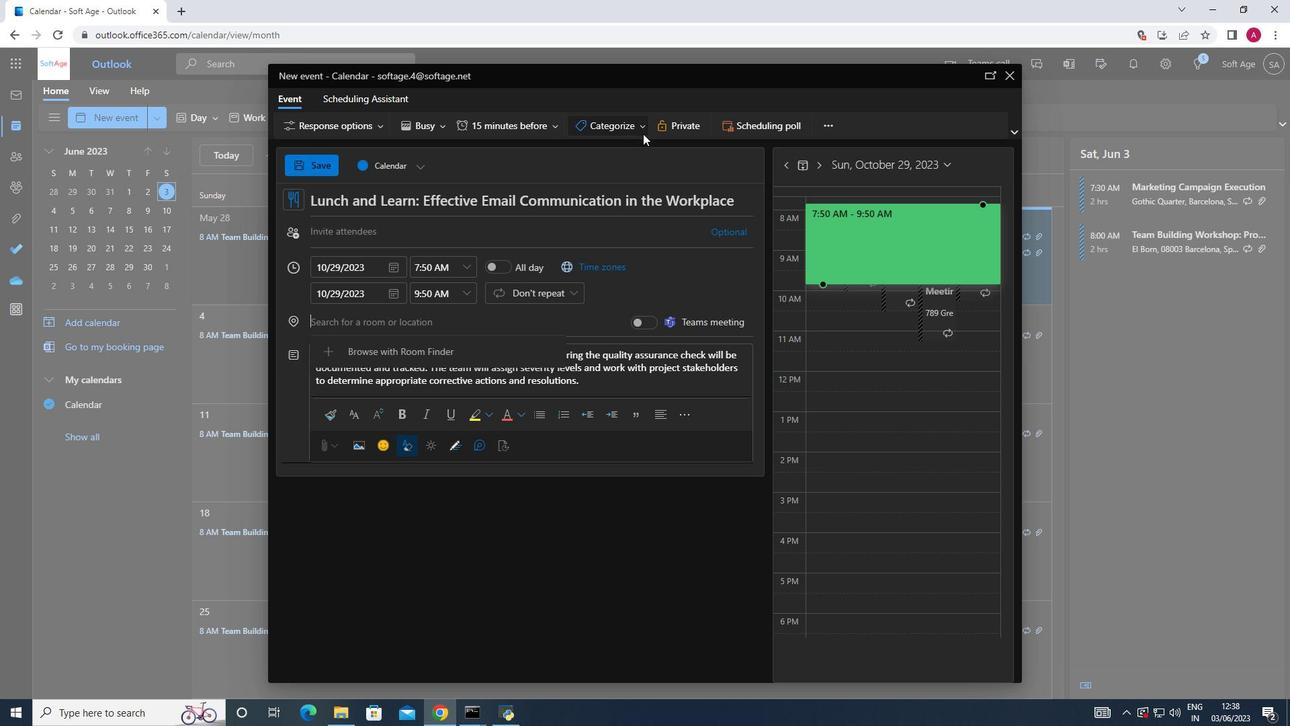 
Action: Mouse moved to (636, 229)
Screenshot: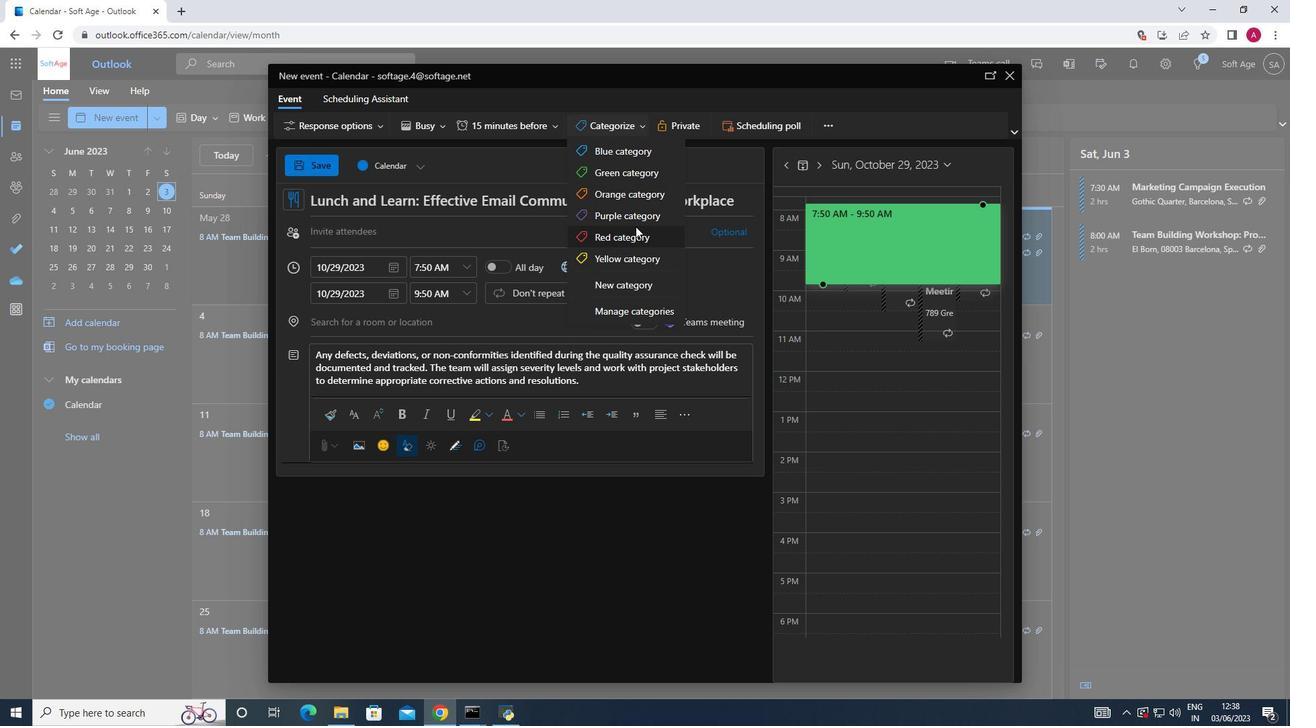 
Action: Mouse pressed left at (636, 229)
Screenshot: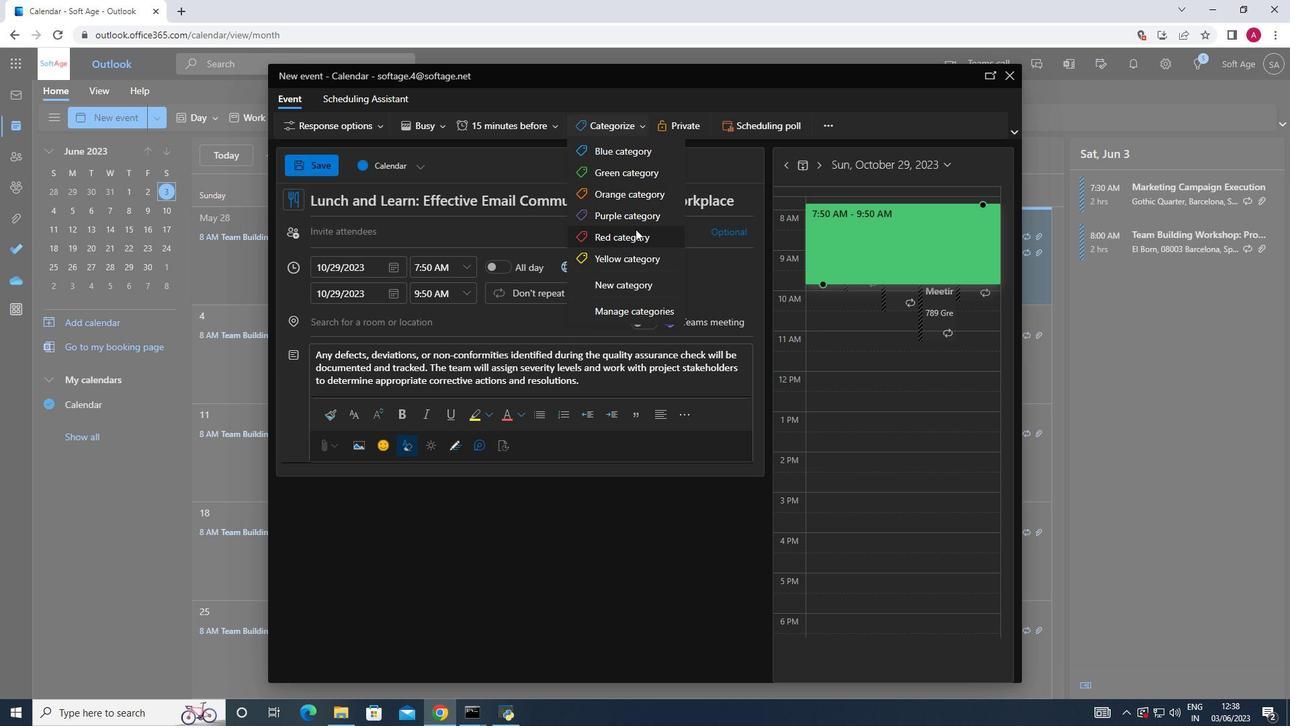 
Action: Mouse moved to (443, 328)
Screenshot: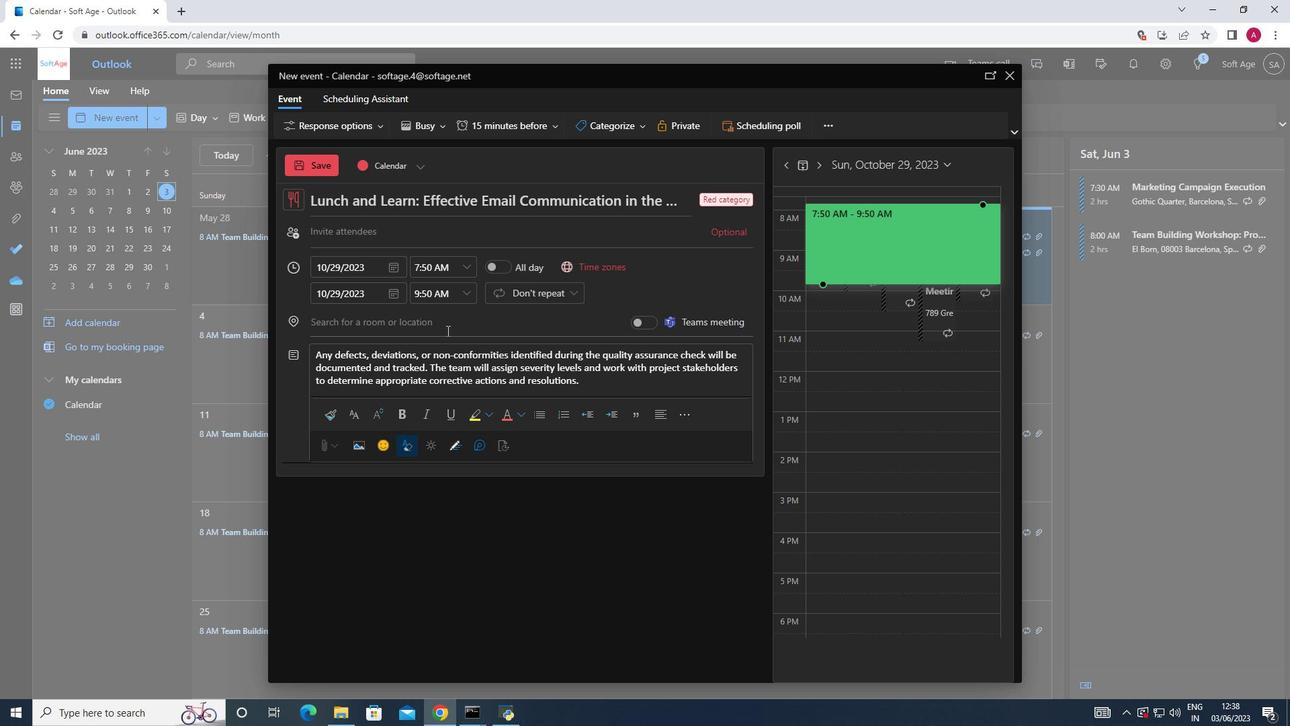 
Action: Mouse pressed left at (443, 328)
Screenshot: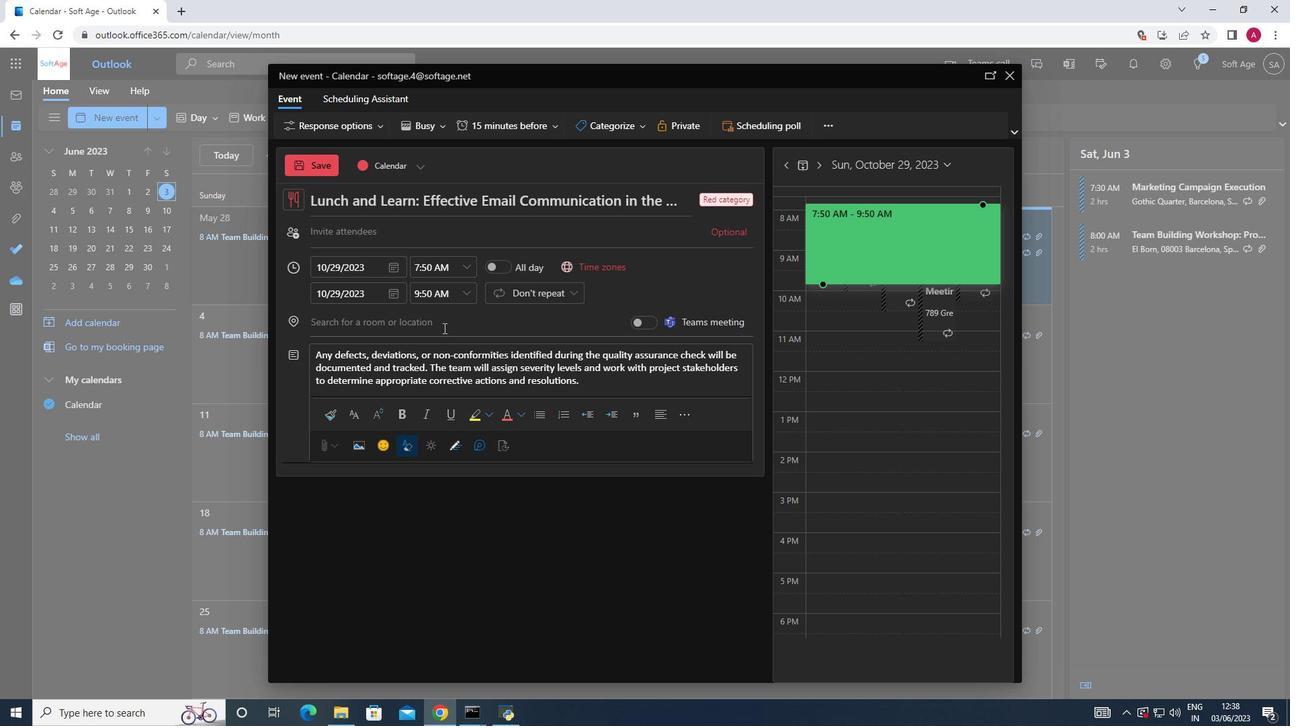 
Action: Key pressed <Key.shift_r>Luxor,<Key.shift>Egypt
Screenshot: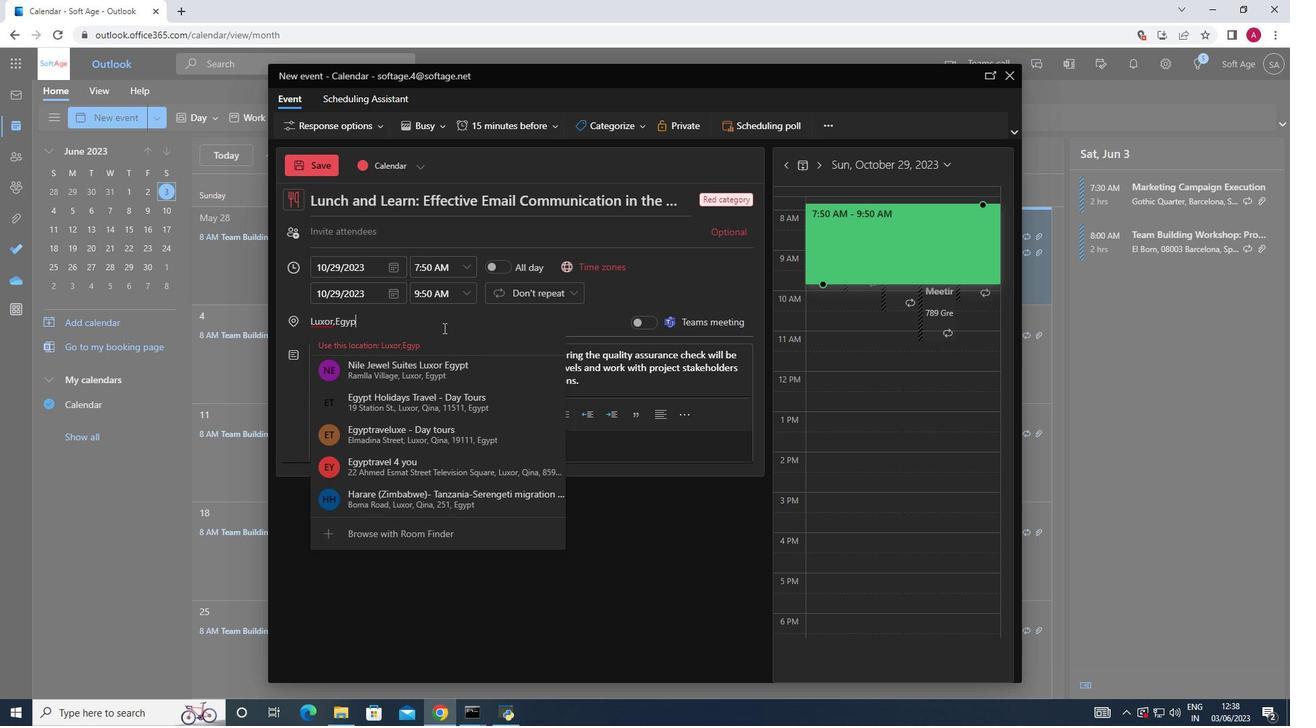 
Action: Mouse moved to (433, 348)
Screenshot: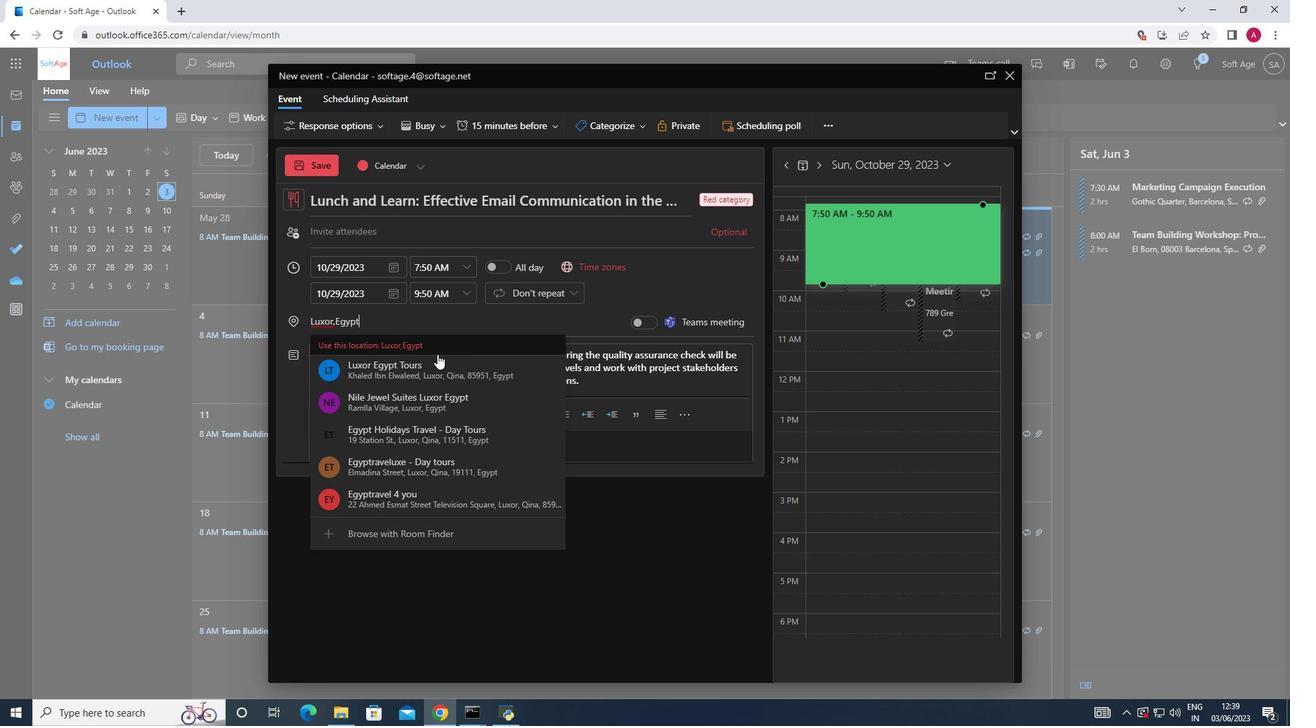 
Action: Mouse pressed left at (433, 348)
Screenshot: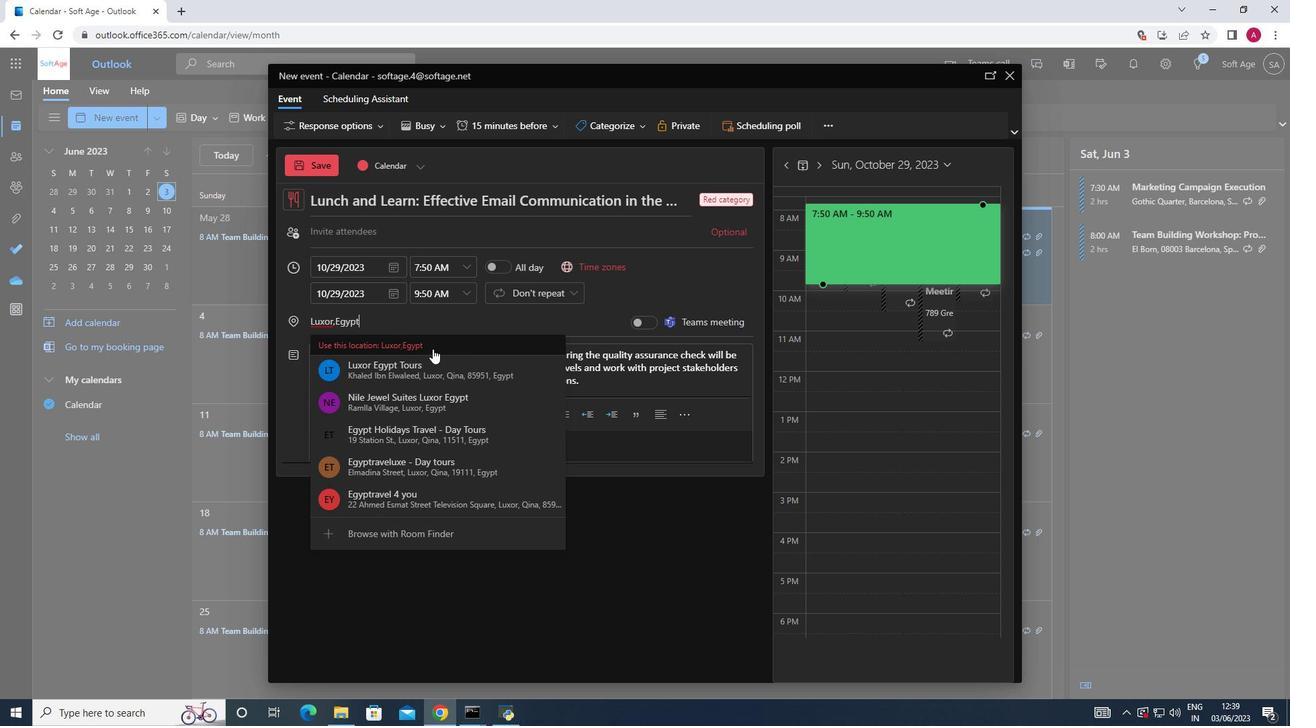 
Action: Mouse moved to (360, 233)
Screenshot: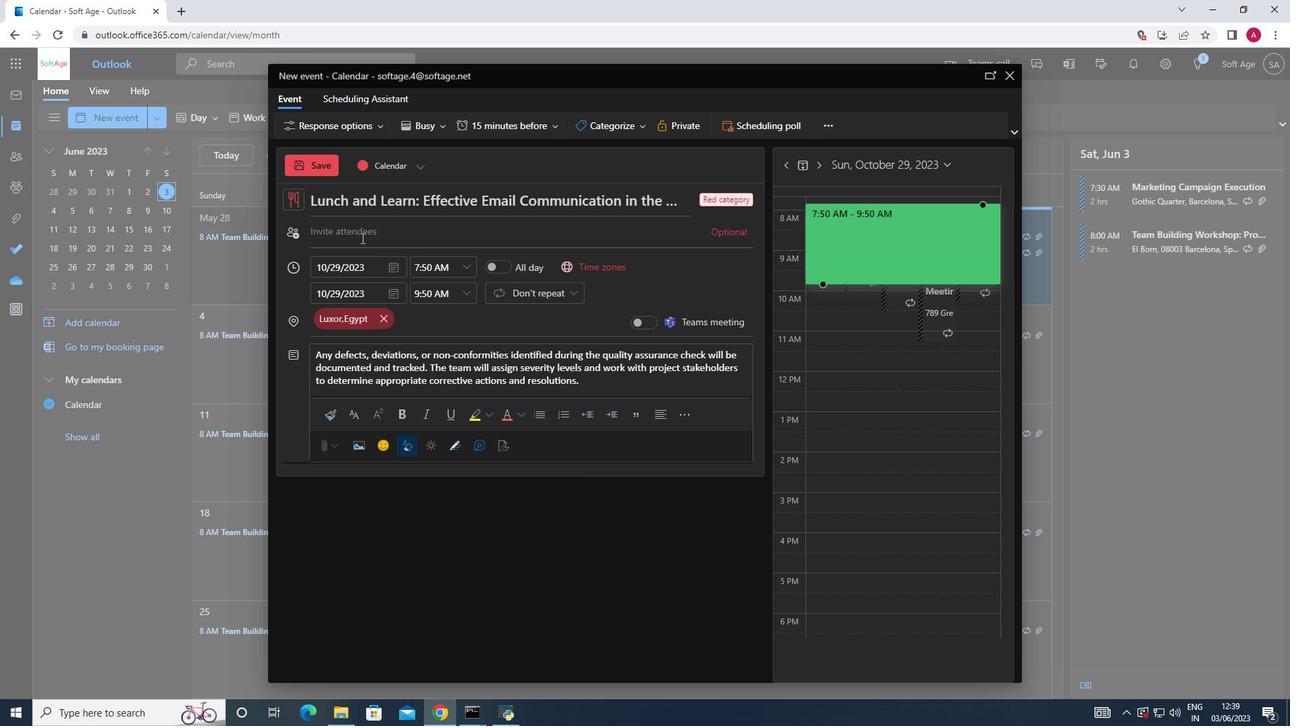 
Action: Mouse pressed left at (360, 233)
Screenshot: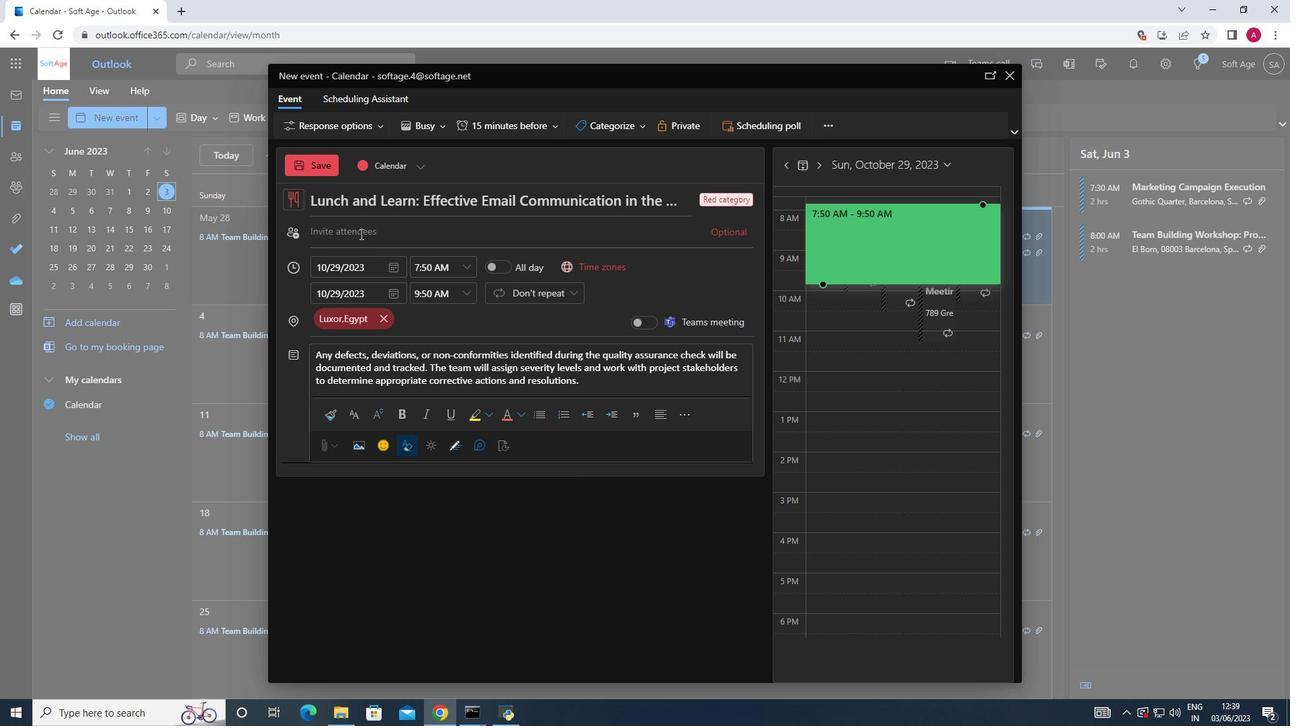 
Action: Key pressed softage.10<Key.shift>@
Screenshot: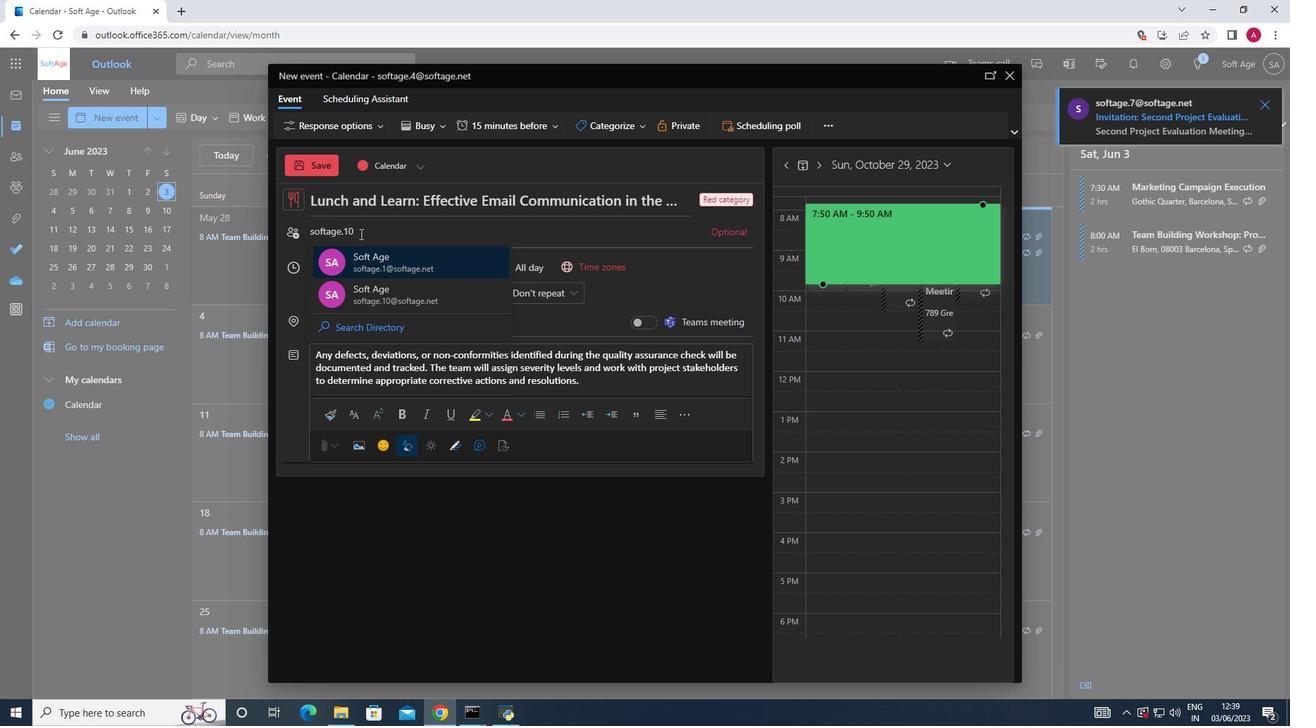 
Action: Mouse moved to (384, 297)
Screenshot: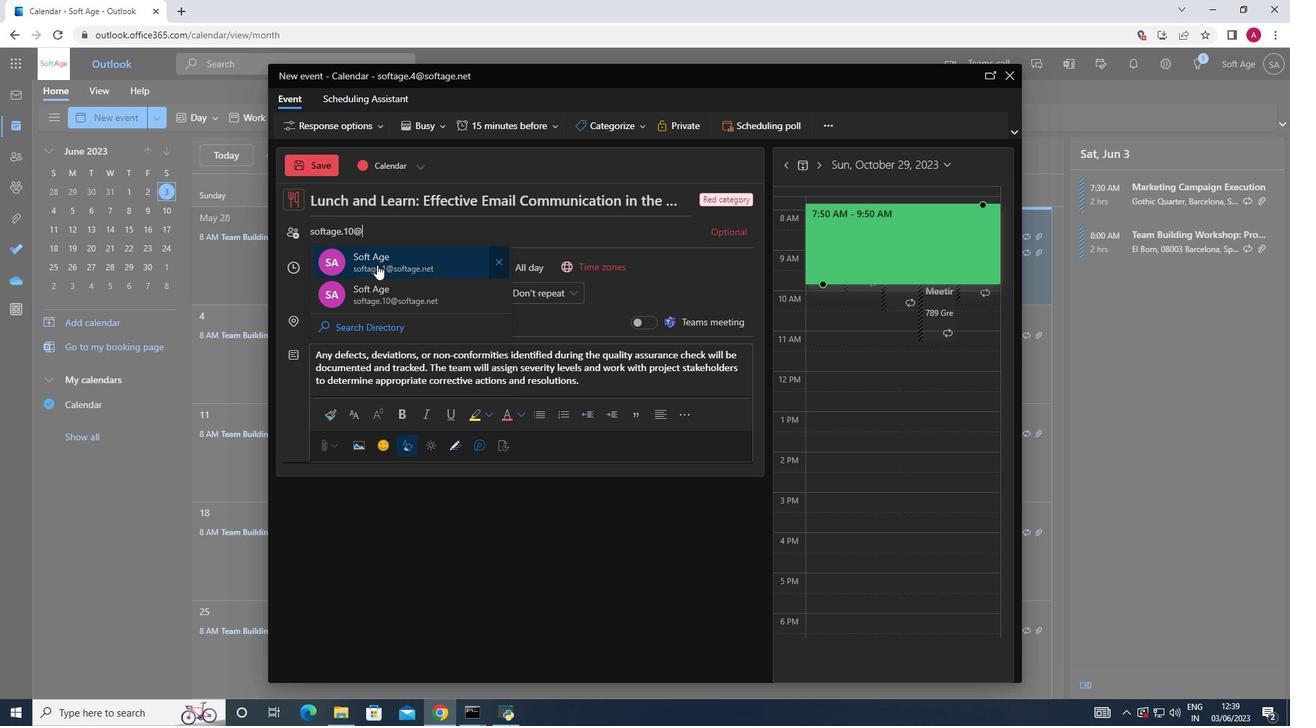 
Action: Mouse pressed left at (384, 297)
Screenshot: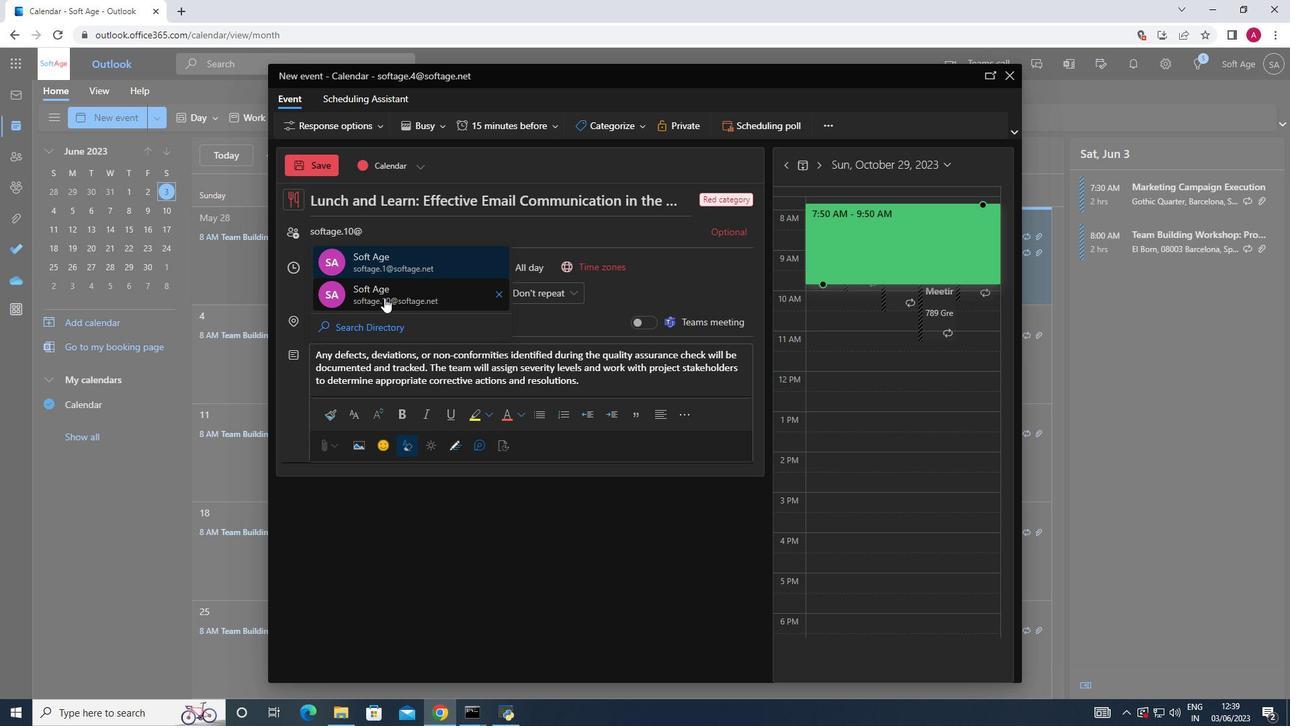 
Action: Key pressed softage.1<Key.shift>@
Screenshot: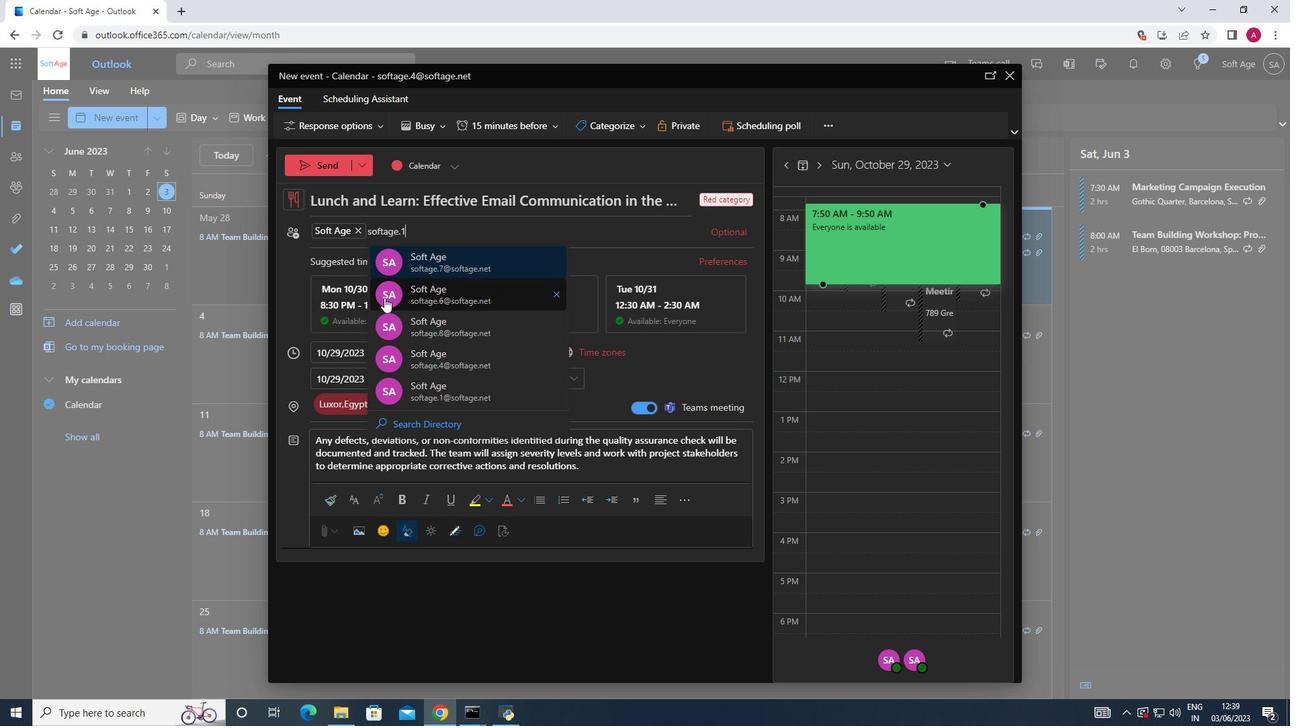 
Action: Mouse moved to (449, 272)
Screenshot: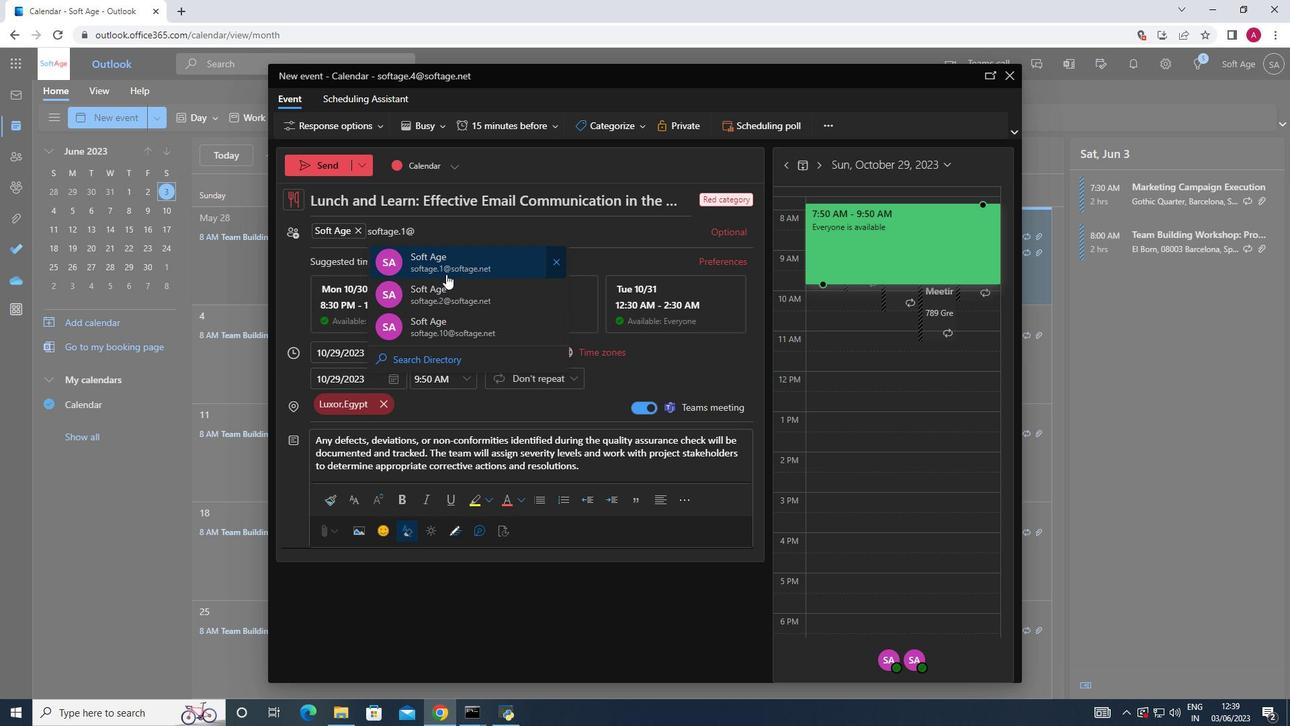
Action: Mouse pressed left at (449, 272)
Screenshot: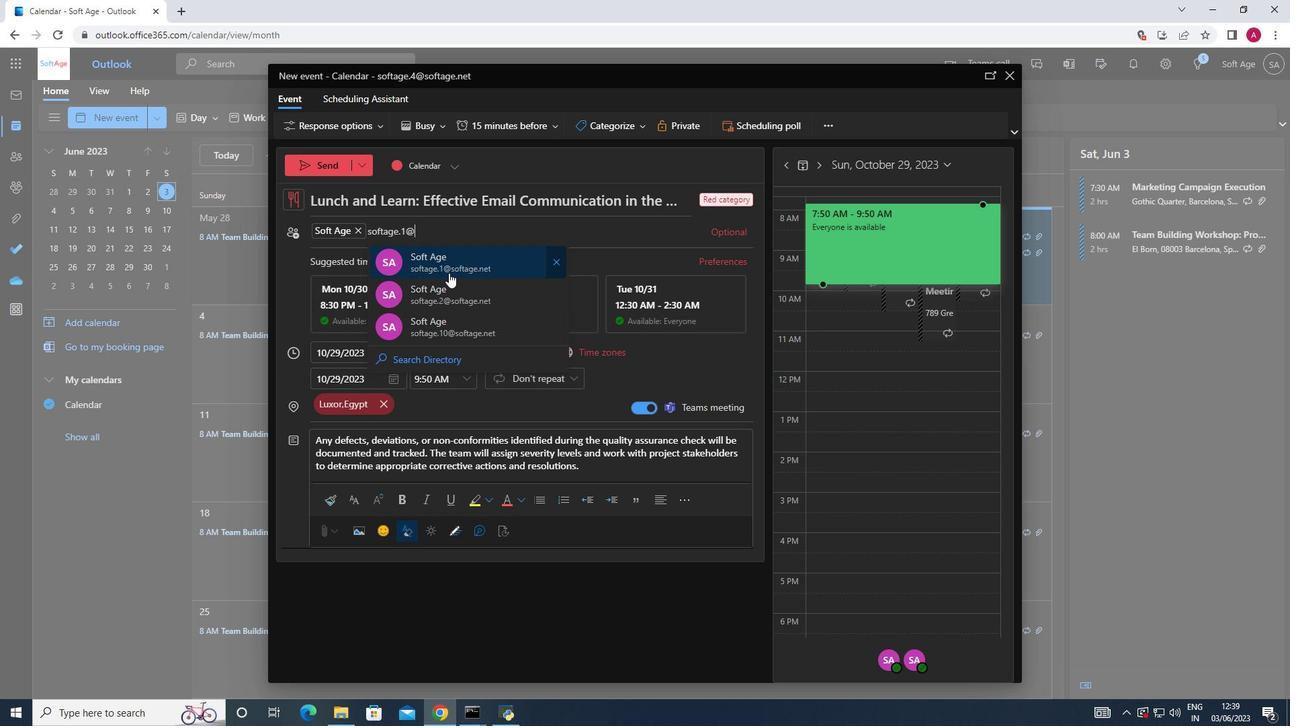 
Action: Mouse moved to (555, 134)
Screenshot: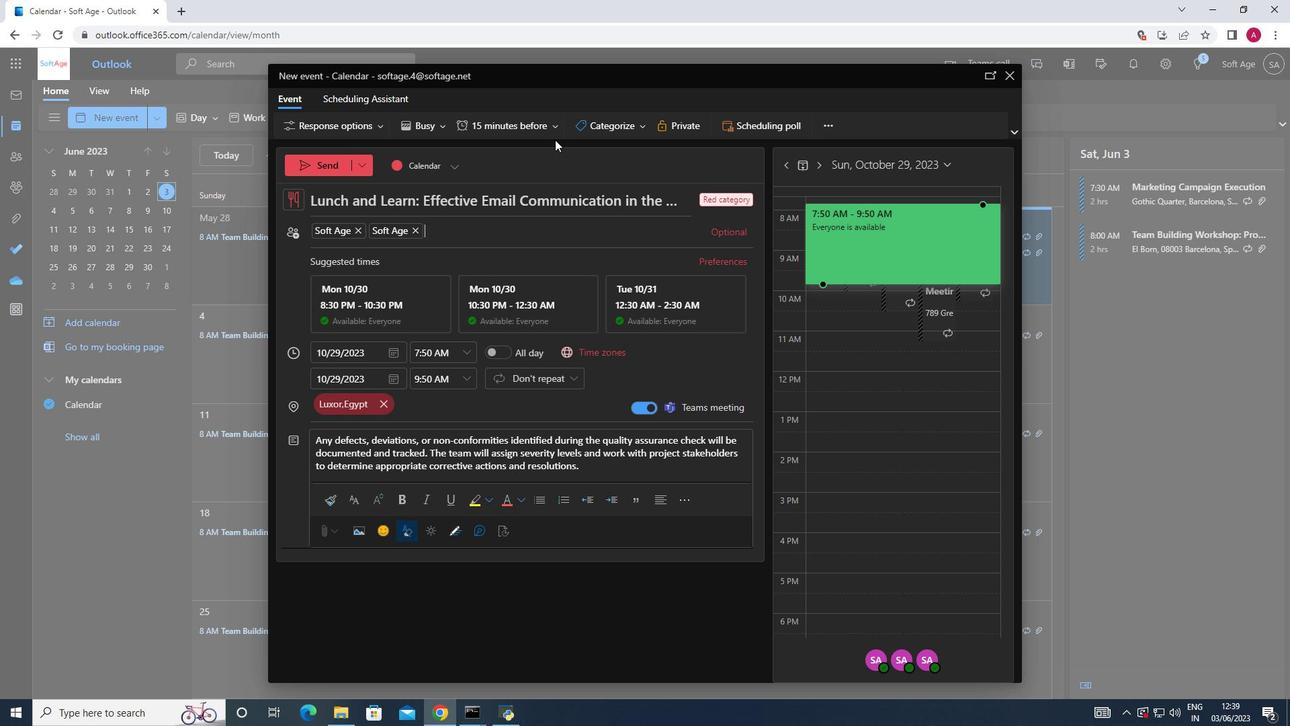 
Action: Mouse pressed left at (555, 134)
Screenshot: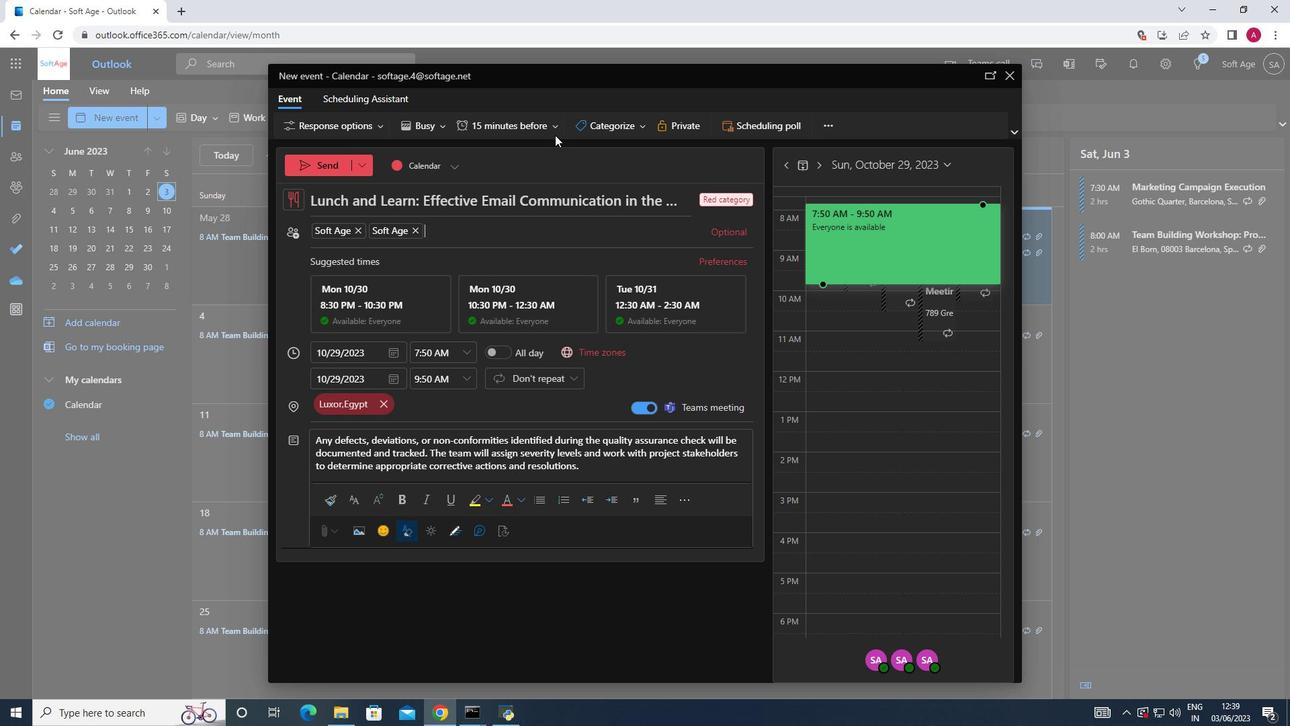 
Action: Mouse moved to (522, 289)
Screenshot: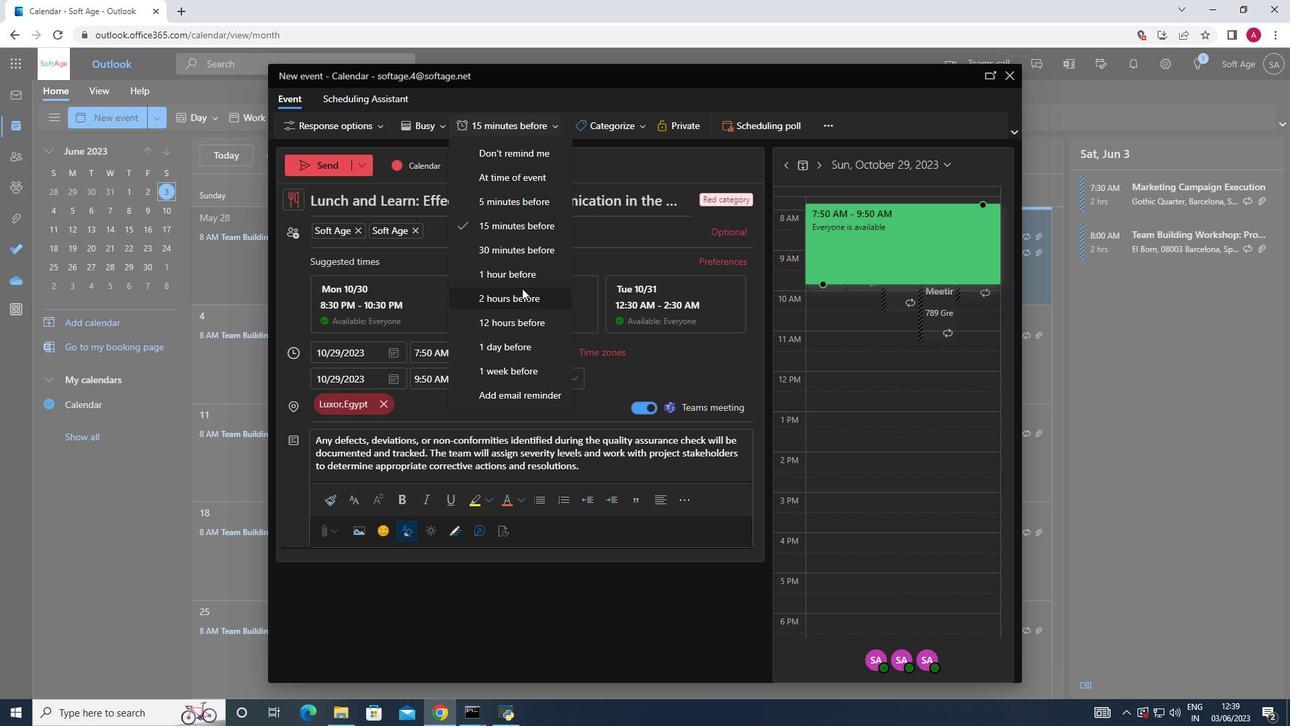 
Action: Mouse pressed left at (522, 289)
Screenshot: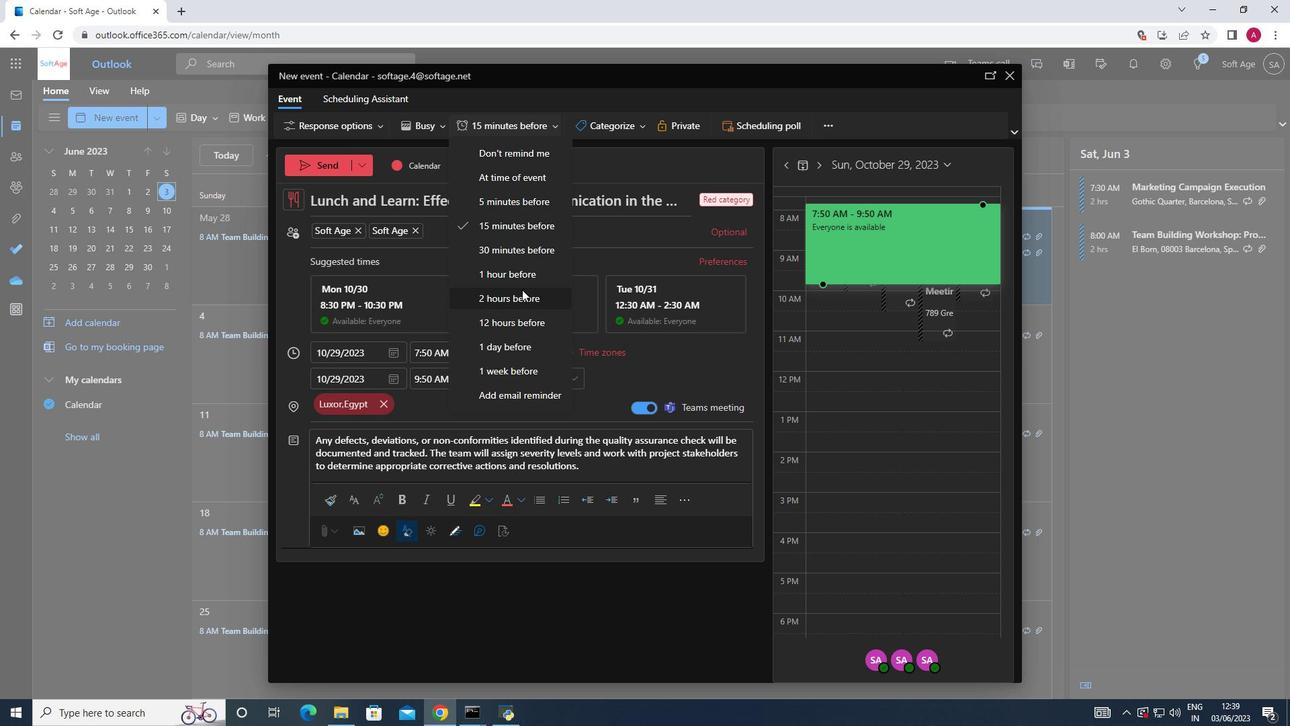
Action: Mouse moved to (346, 167)
Screenshot: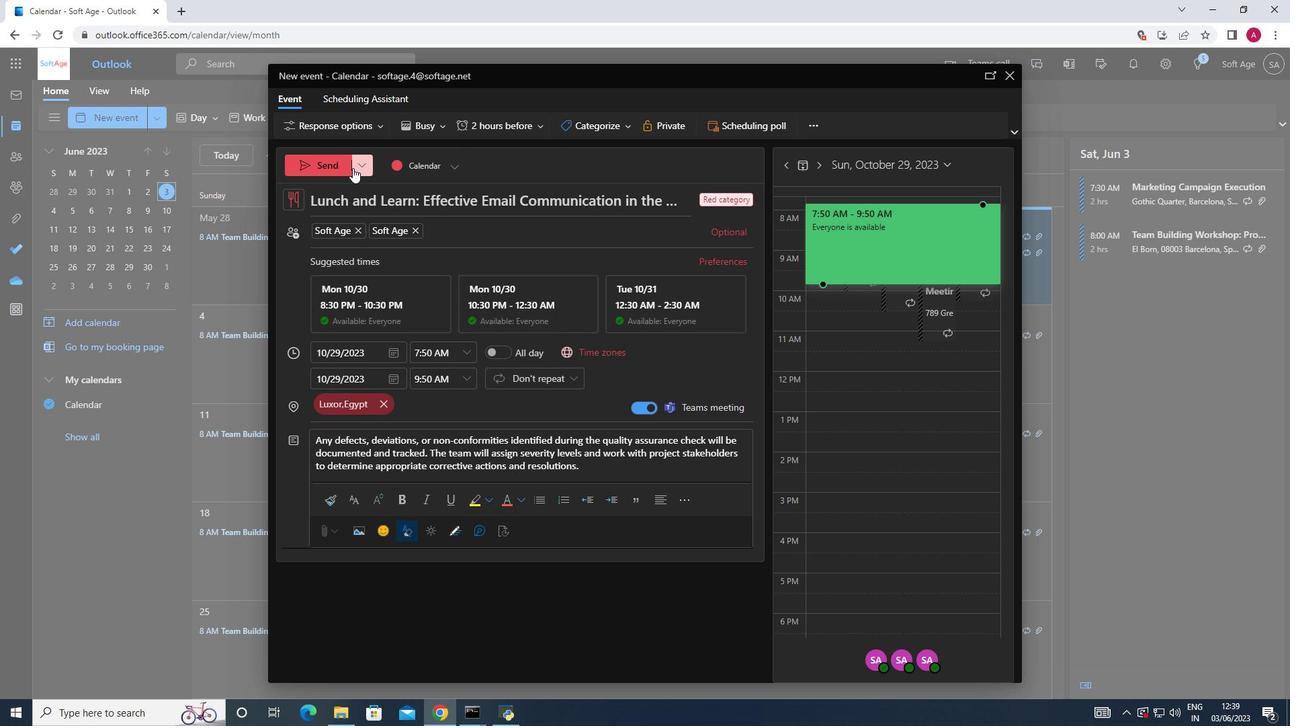 
Action: Mouse pressed left at (346, 167)
Screenshot: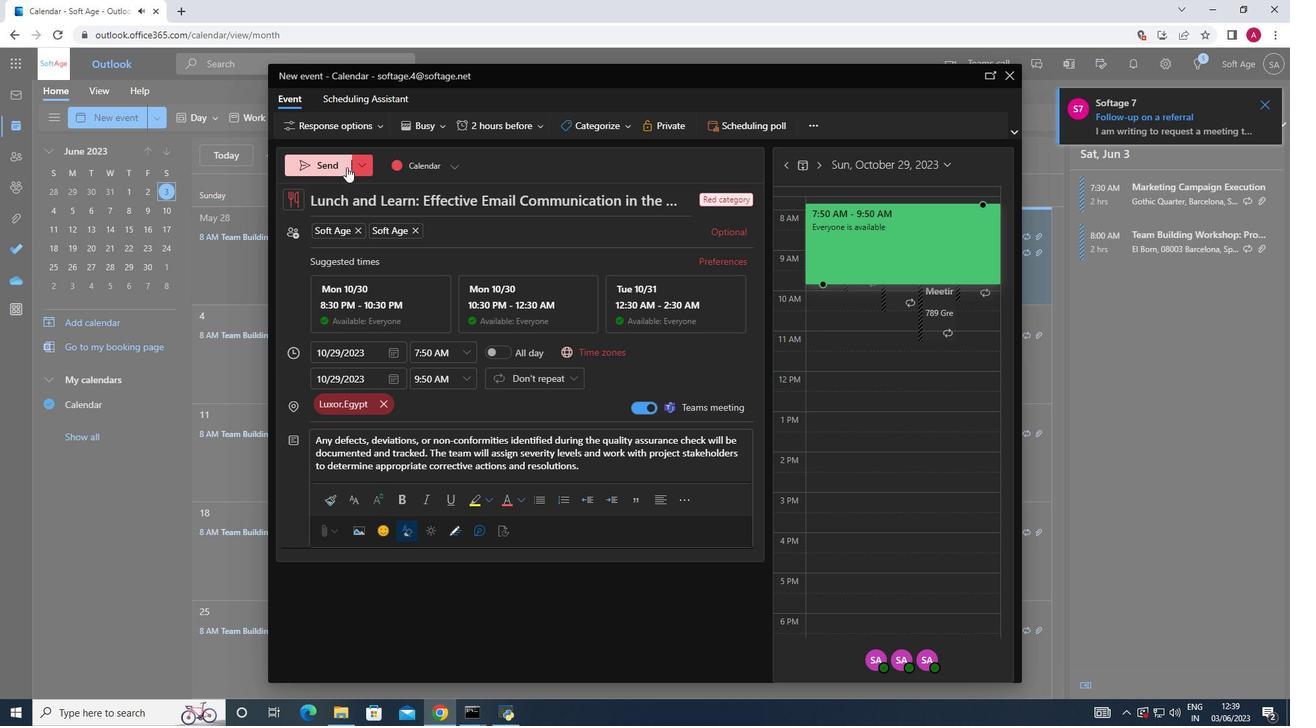 
